 Task: Search one way flight ticket for 2 adults, 4 children and 1 infant on lap in business from Philadelphia: Philadelphia International Airport to Evansville: Evansville Regional Airport on 5-3-2023. Choice of flights is United. Price is upto 60000. Outbound departure time preference is 17:30.
Action: Mouse moved to (333, 131)
Screenshot: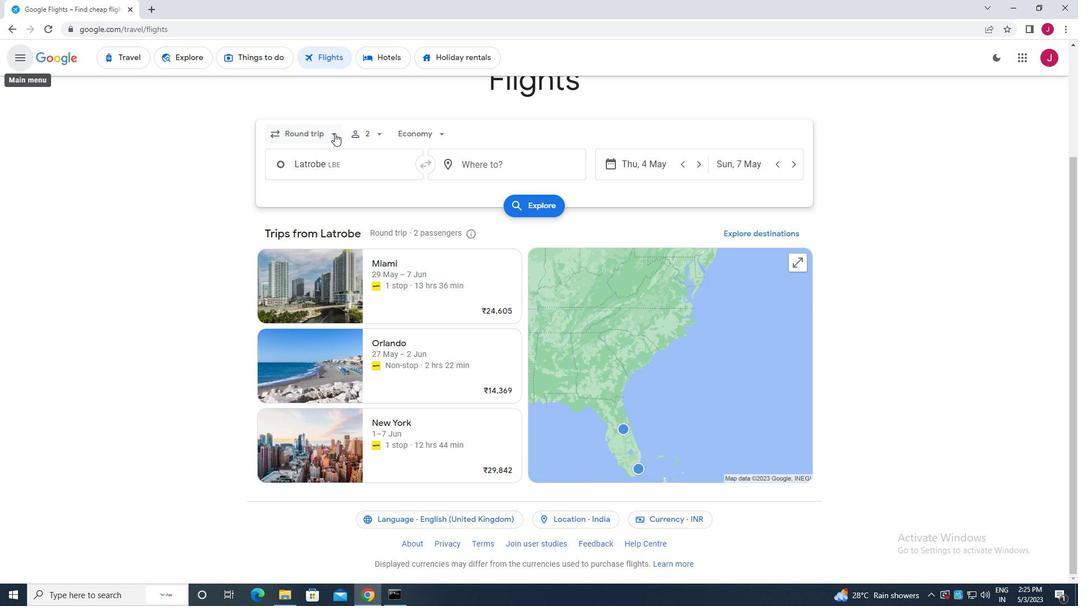 
Action: Mouse pressed left at (333, 131)
Screenshot: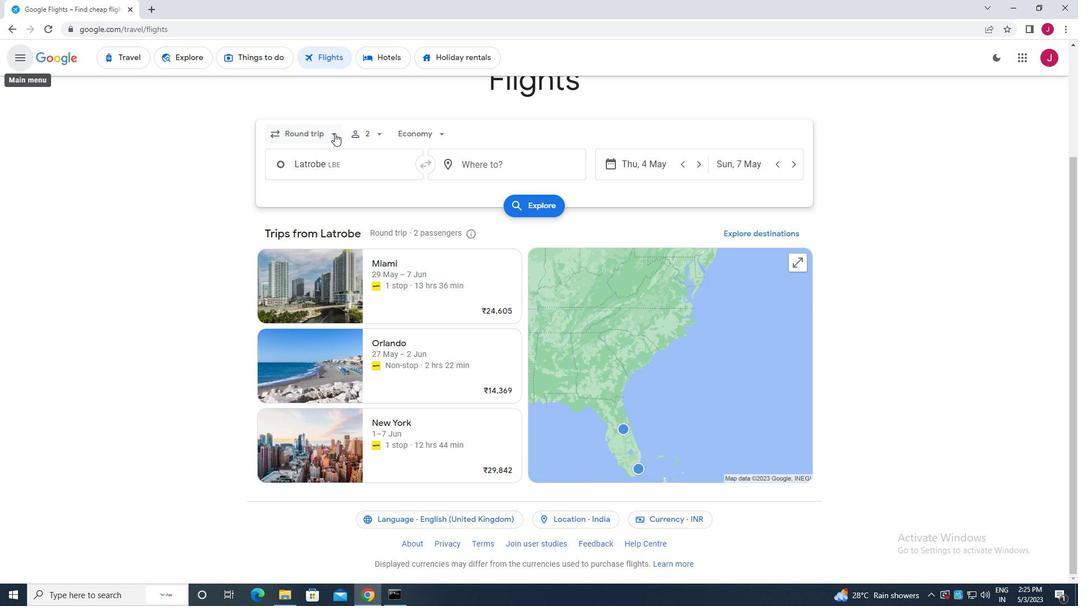 
Action: Mouse moved to (325, 190)
Screenshot: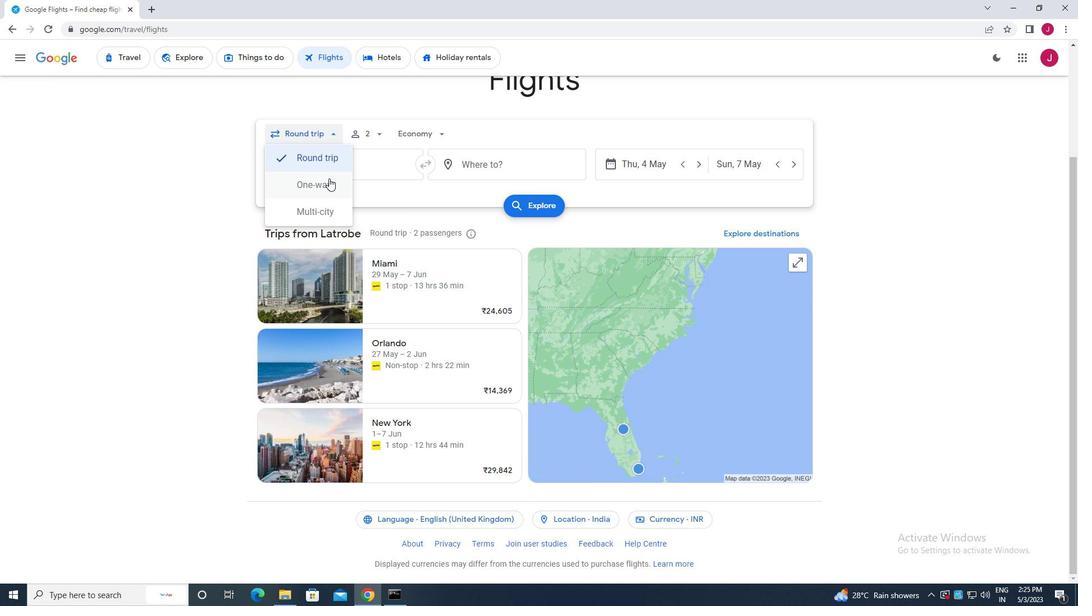 
Action: Mouse pressed left at (325, 190)
Screenshot: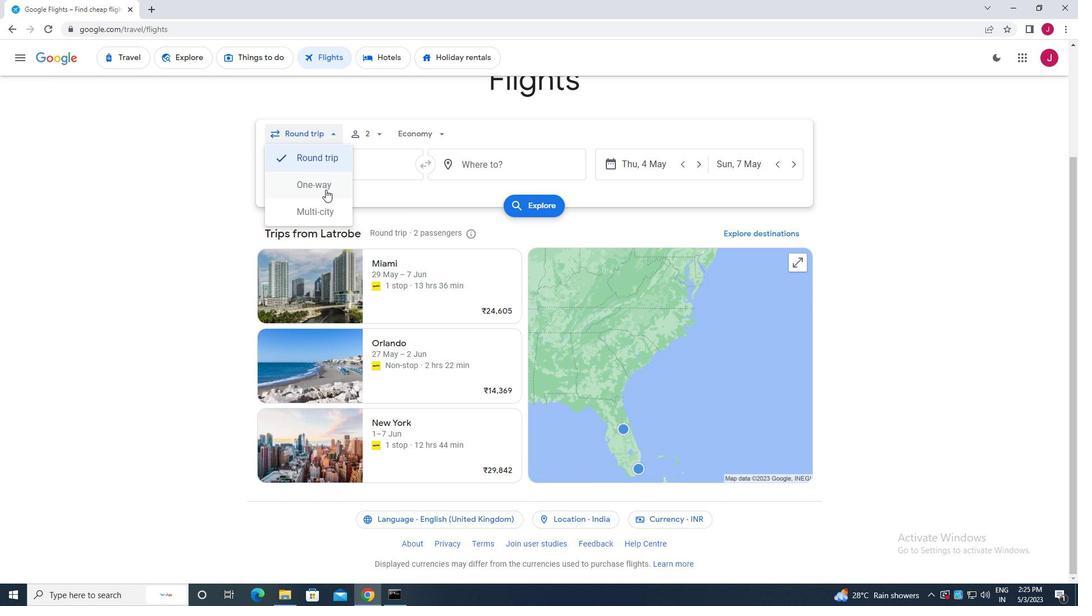 
Action: Mouse moved to (375, 131)
Screenshot: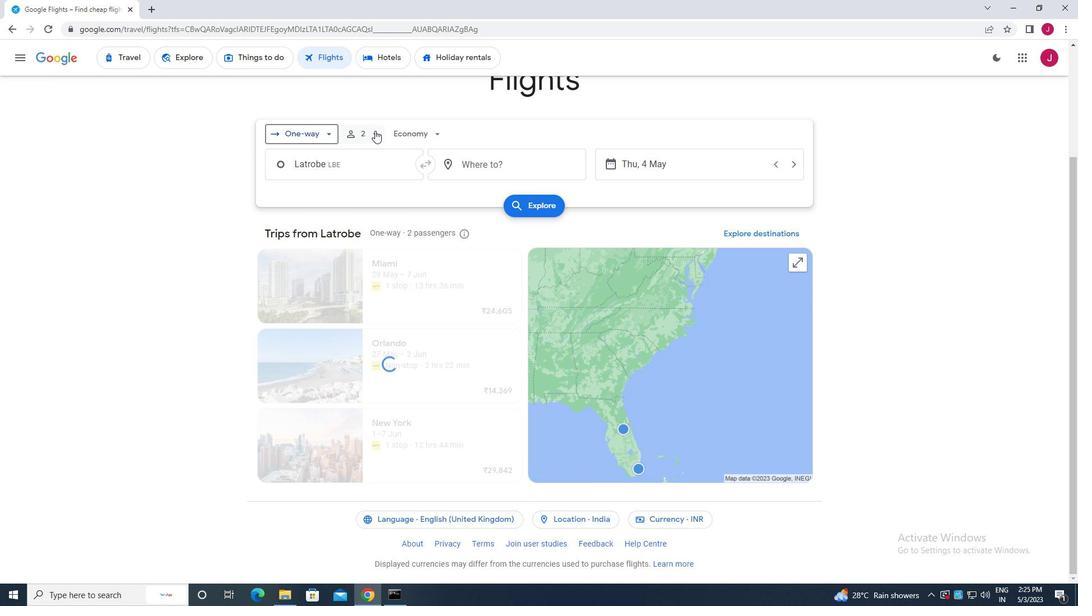 
Action: Mouse pressed left at (375, 131)
Screenshot: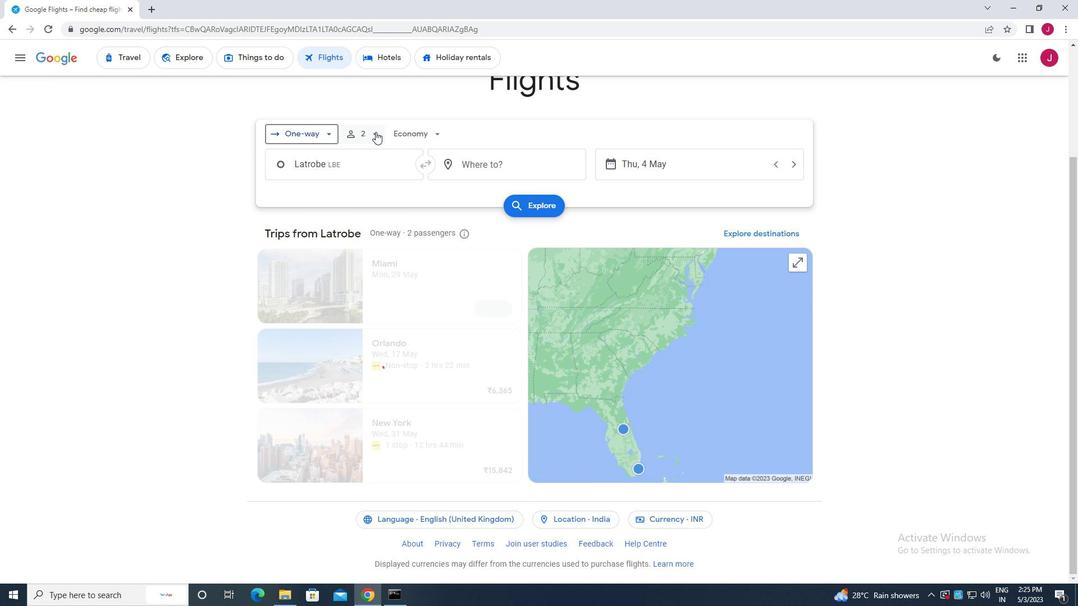 
Action: Mouse moved to (459, 191)
Screenshot: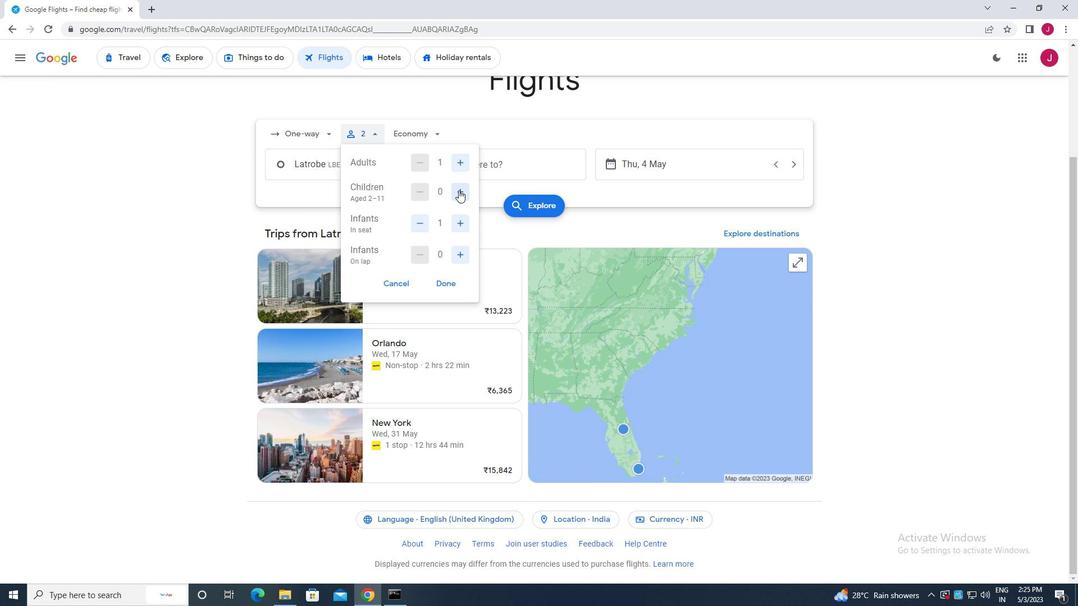
Action: Mouse pressed left at (459, 191)
Screenshot: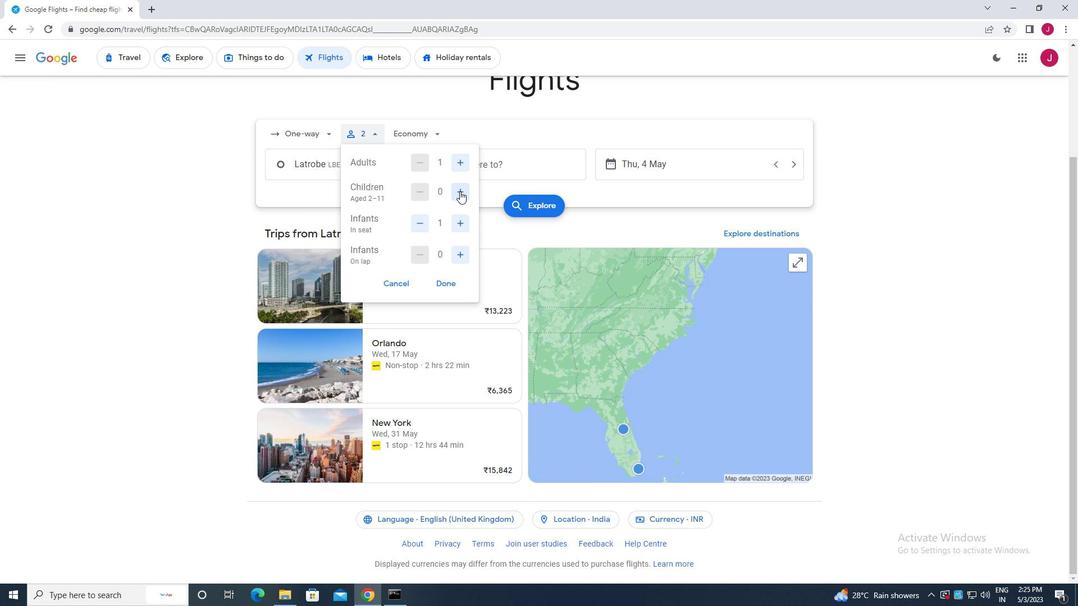 
Action: Mouse pressed left at (459, 191)
Screenshot: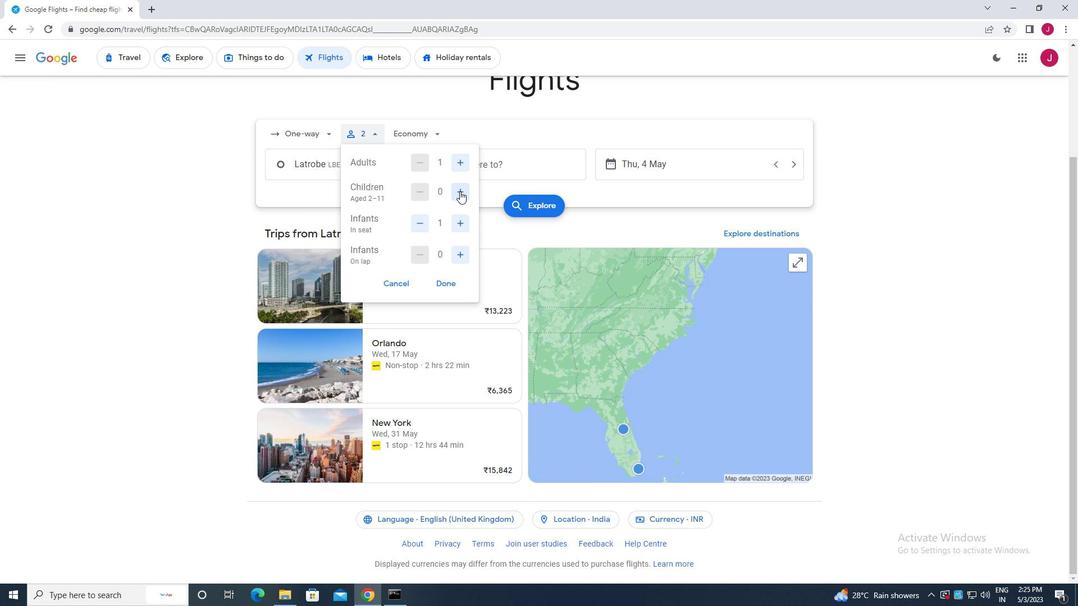 
Action: Mouse pressed left at (459, 191)
Screenshot: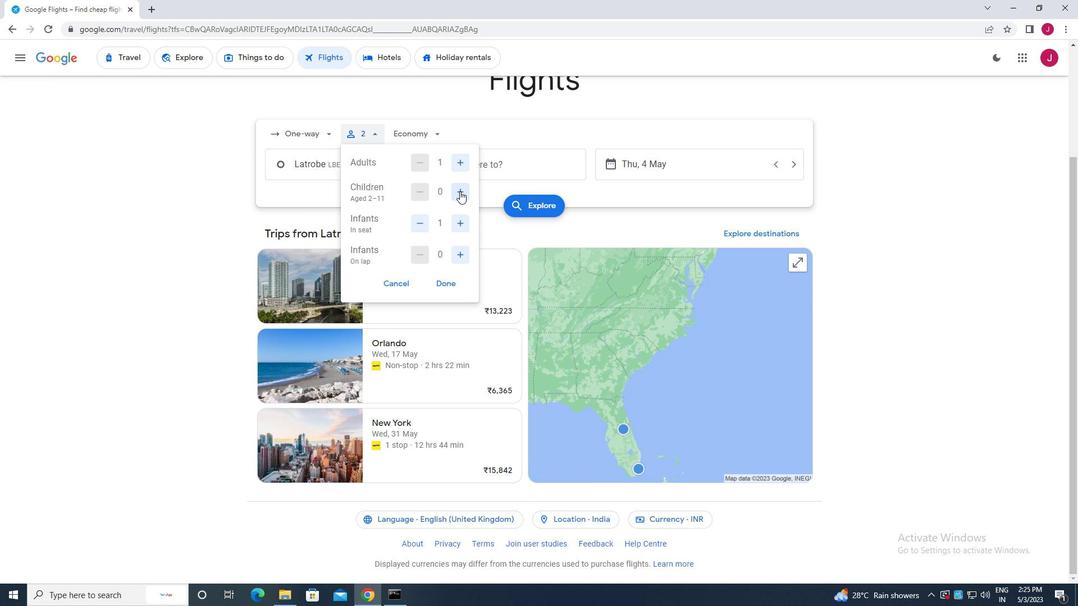 
Action: Mouse pressed left at (459, 191)
Screenshot: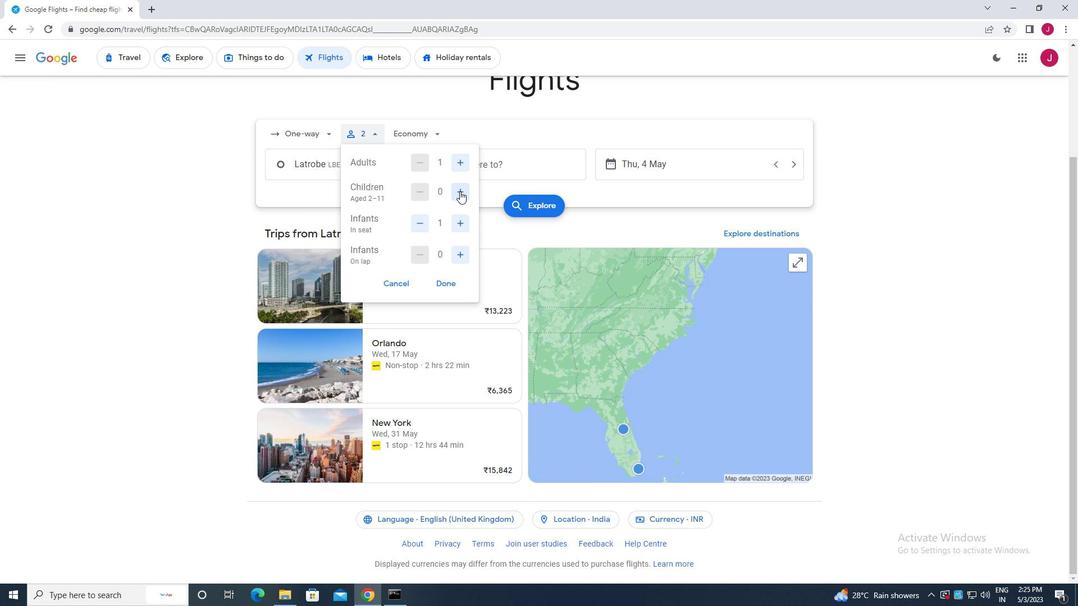 
Action: Mouse pressed left at (459, 191)
Screenshot: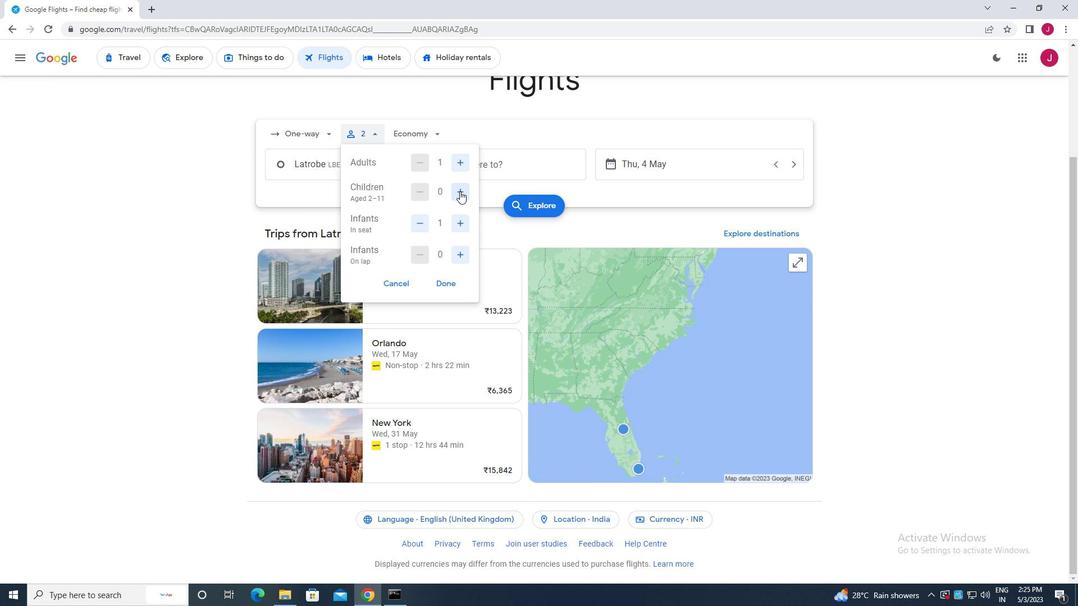 
Action: Mouse moved to (456, 222)
Screenshot: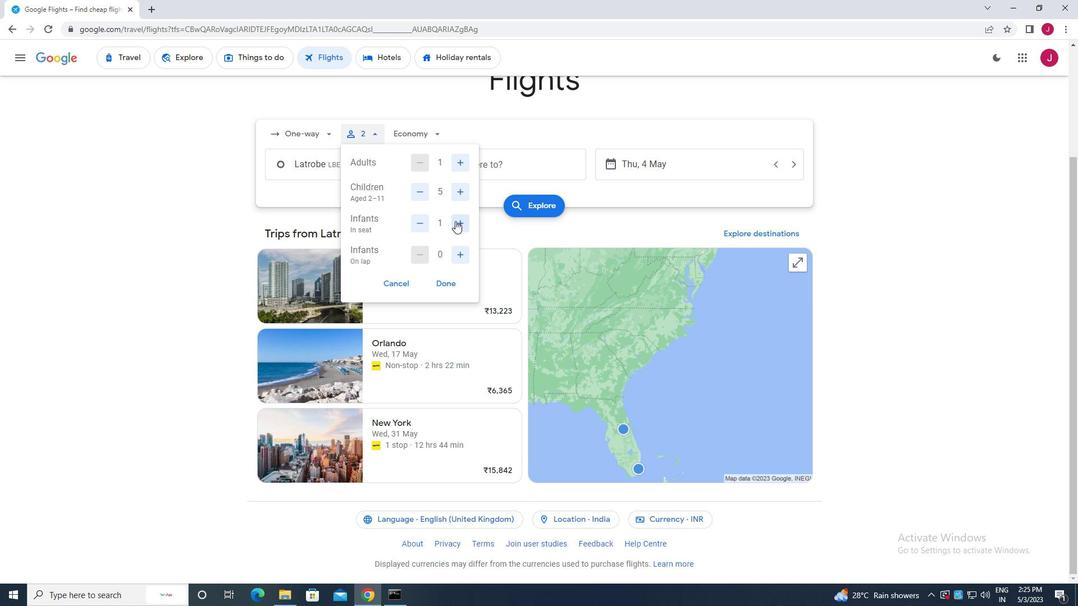 
Action: Mouse pressed left at (456, 222)
Screenshot: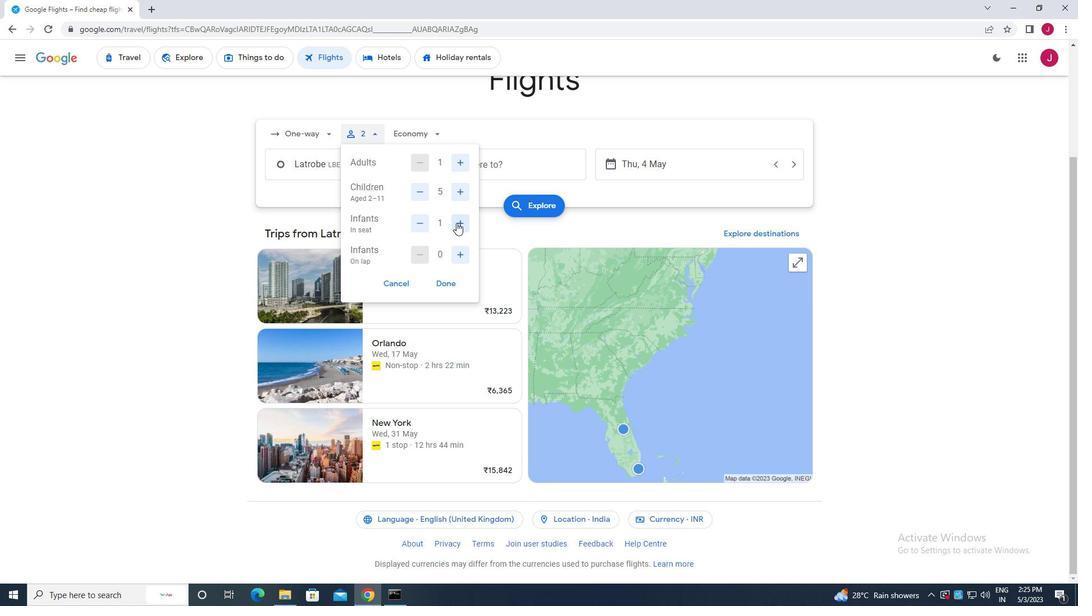 
Action: Mouse pressed left at (456, 222)
Screenshot: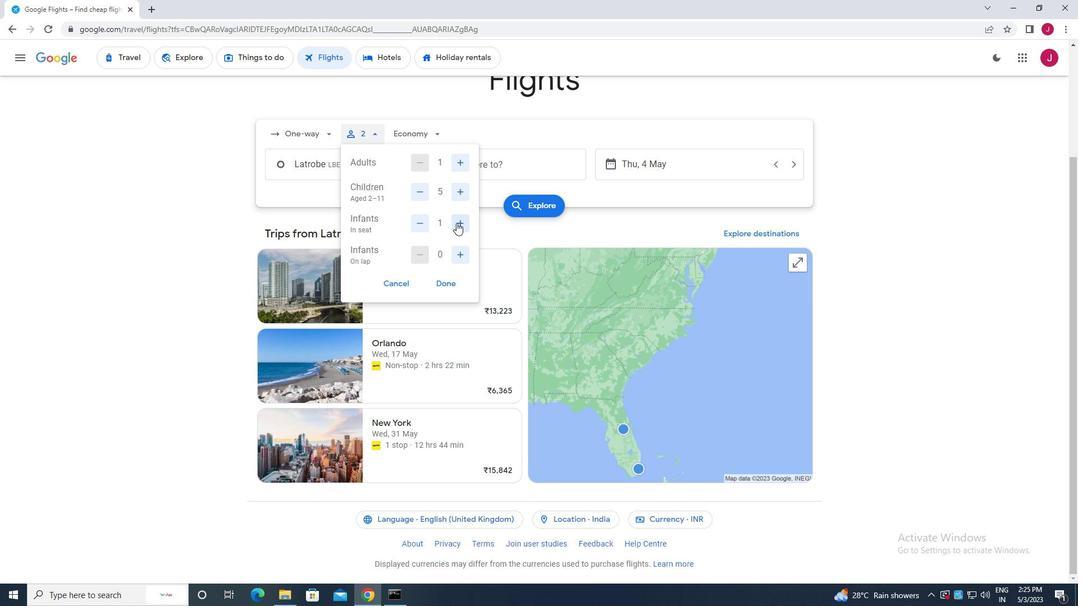 
Action: Mouse moved to (414, 224)
Screenshot: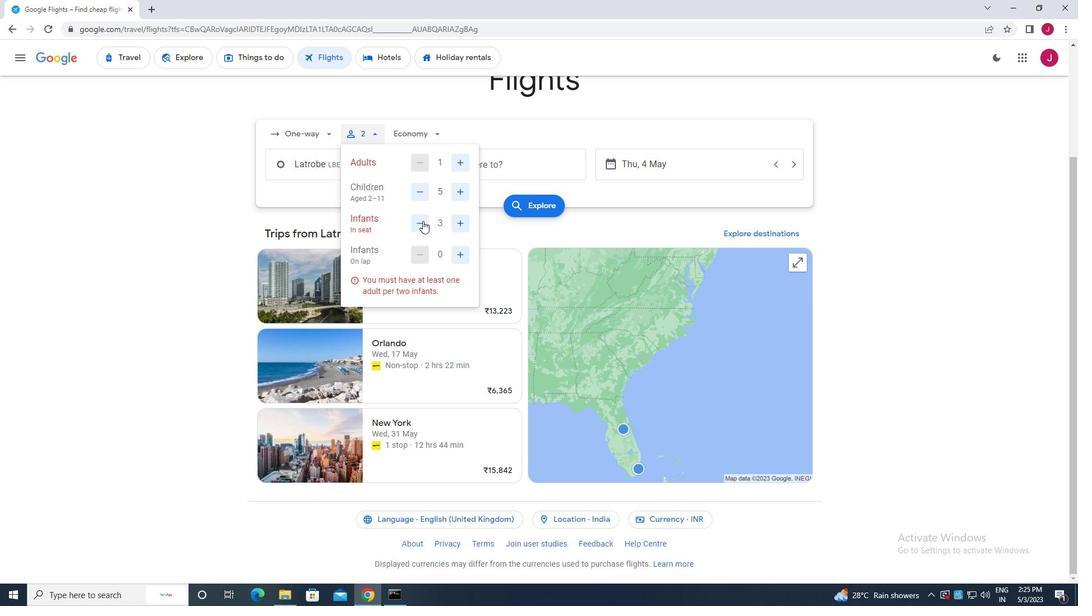 
Action: Mouse pressed left at (414, 224)
Screenshot: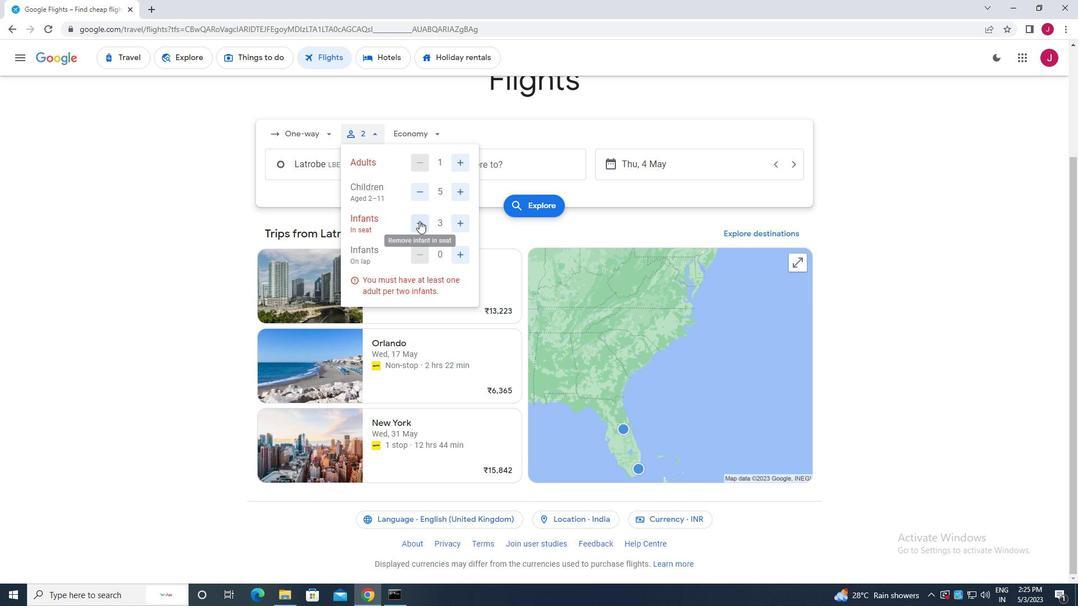 
Action: Mouse moved to (460, 256)
Screenshot: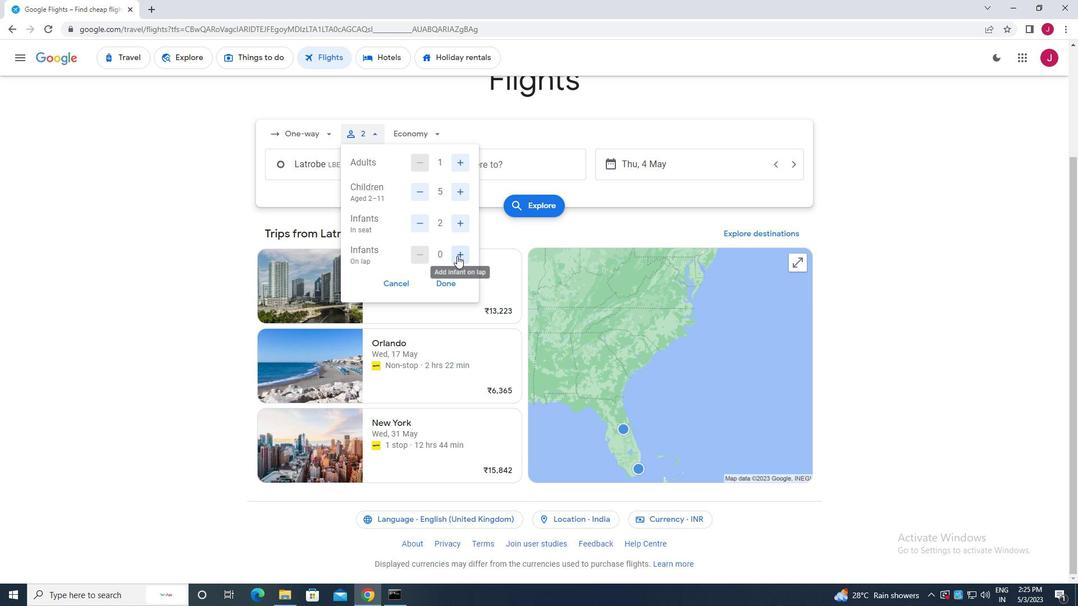 
Action: Mouse pressed left at (460, 256)
Screenshot: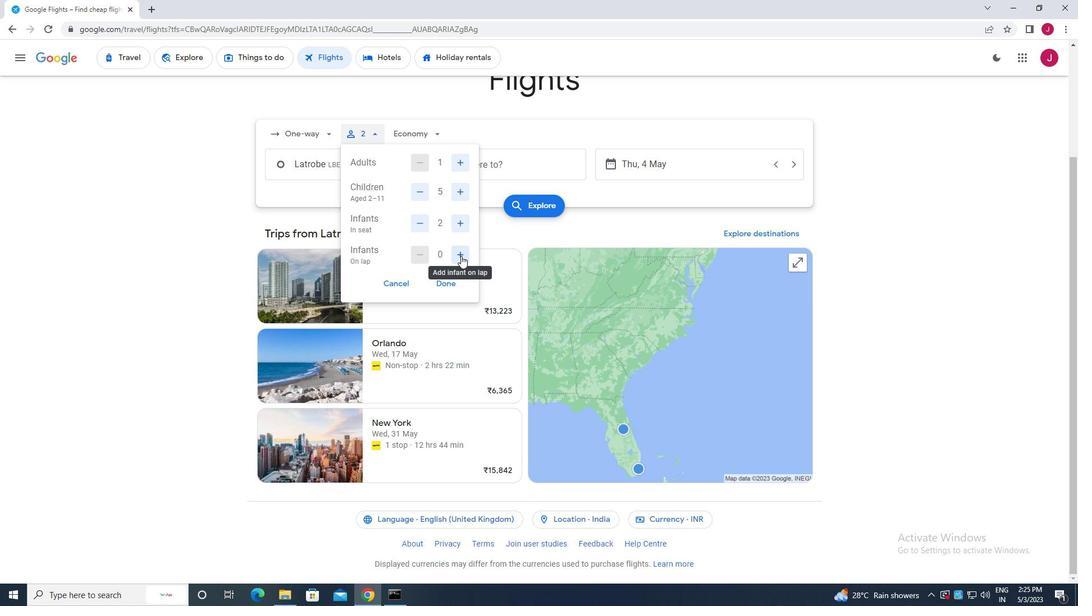 
Action: Mouse moved to (419, 227)
Screenshot: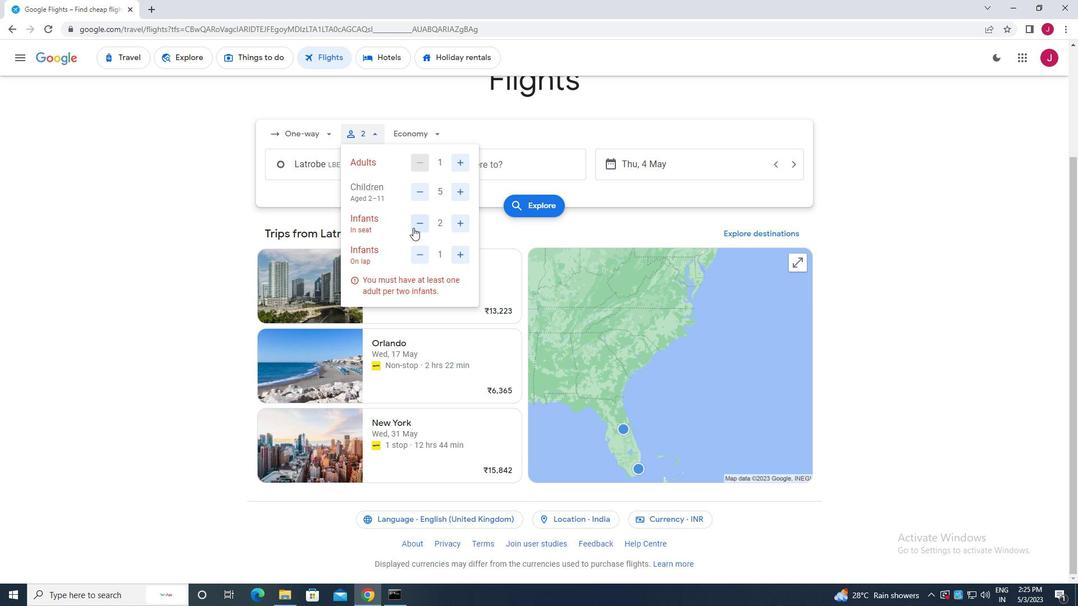 
Action: Mouse pressed left at (419, 227)
Screenshot: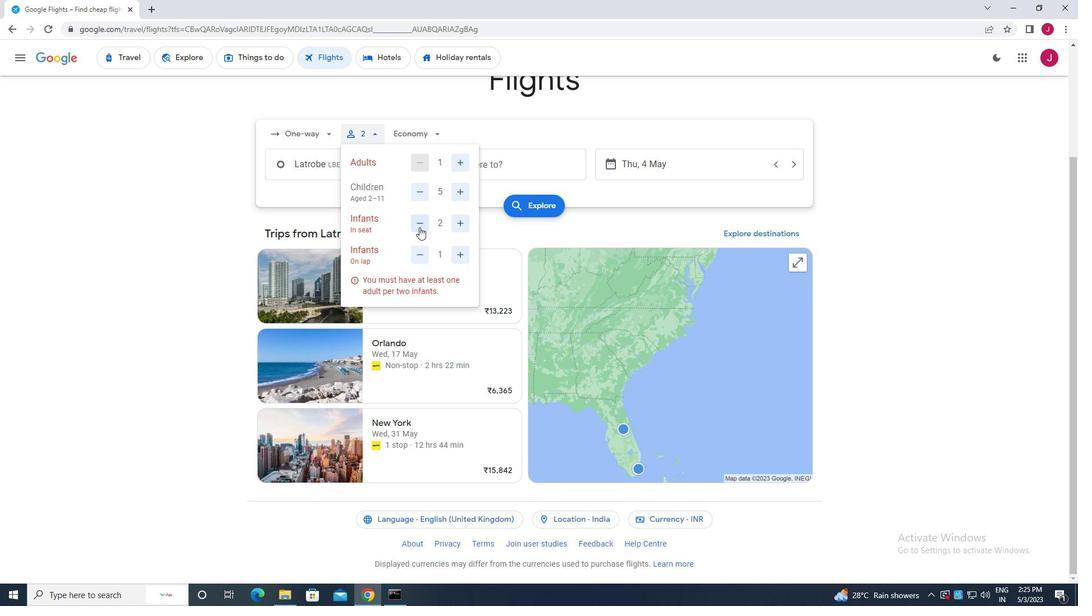 
Action: Mouse moved to (444, 281)
Screenshot: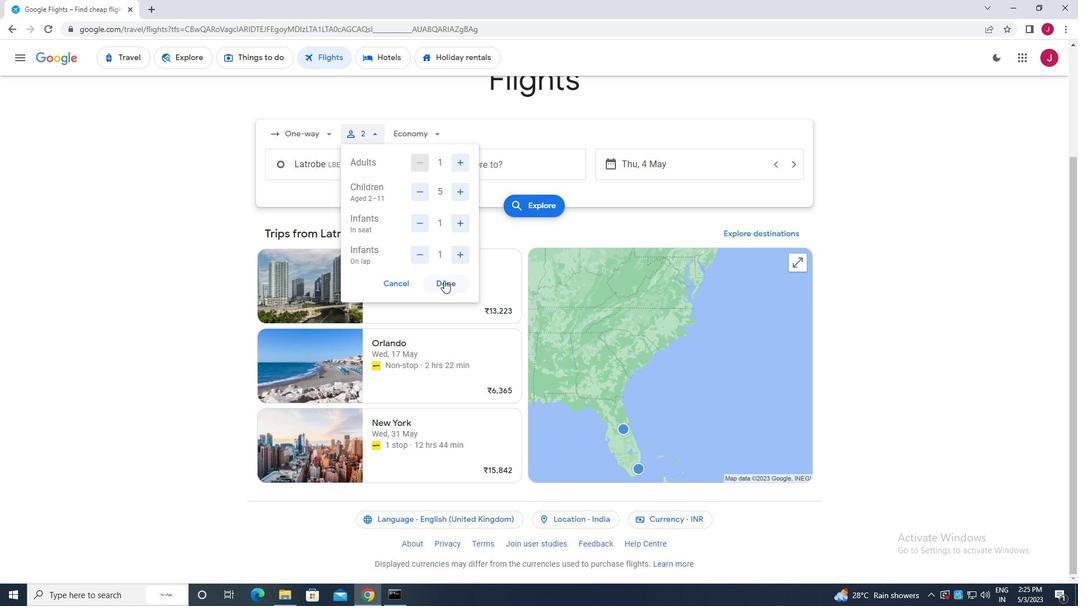 
Action: Mouse pressed left at (444, 281)
Screenshot: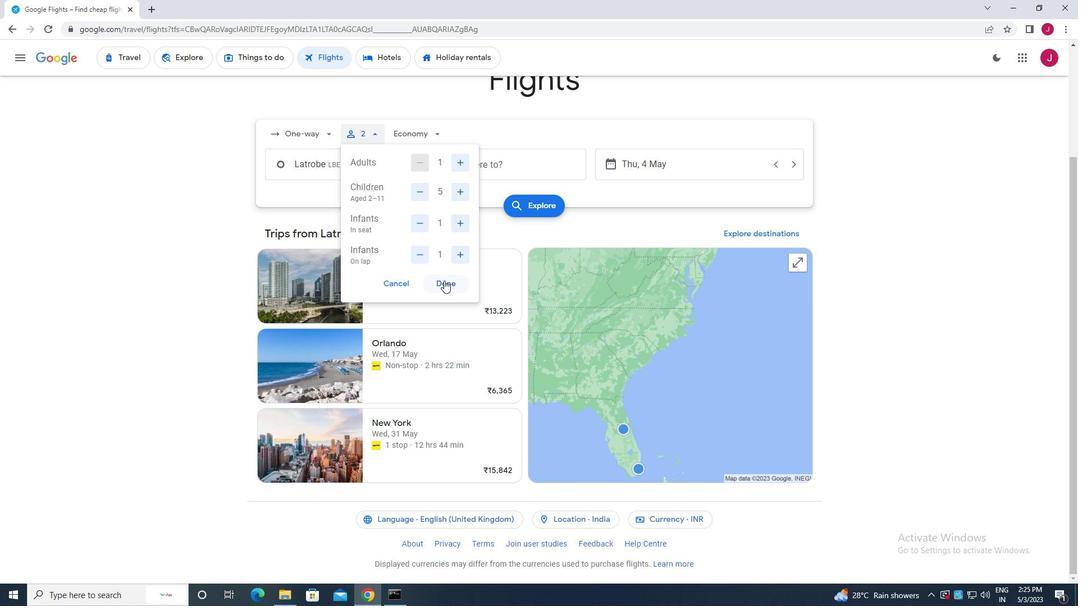 
Action: Mouse moved to (432, 135)
Screenshot: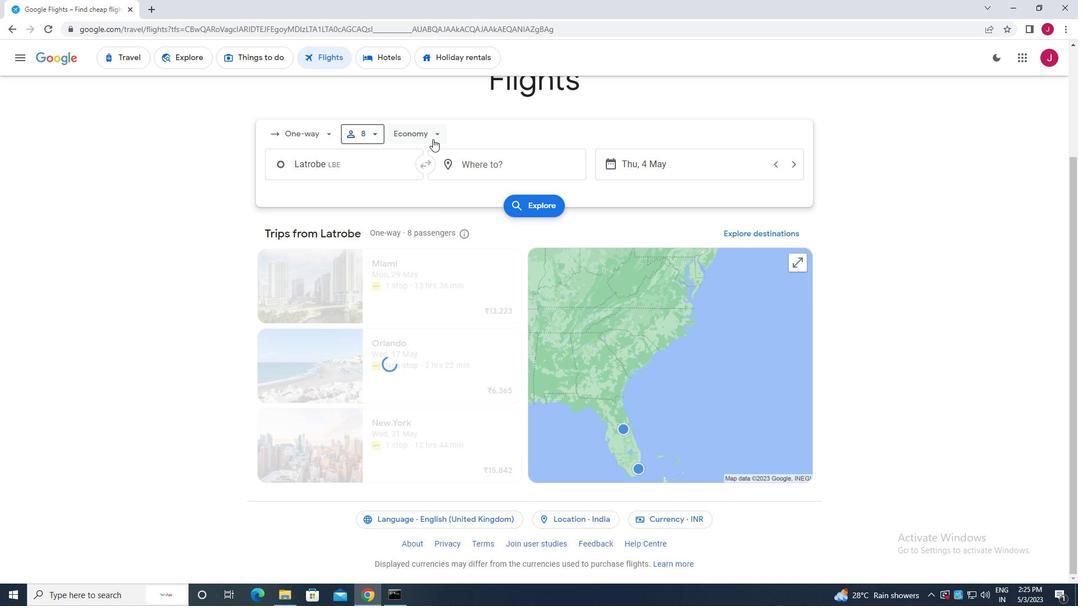 
Action: Mouse pressed left at (432, 135)
Screenshot: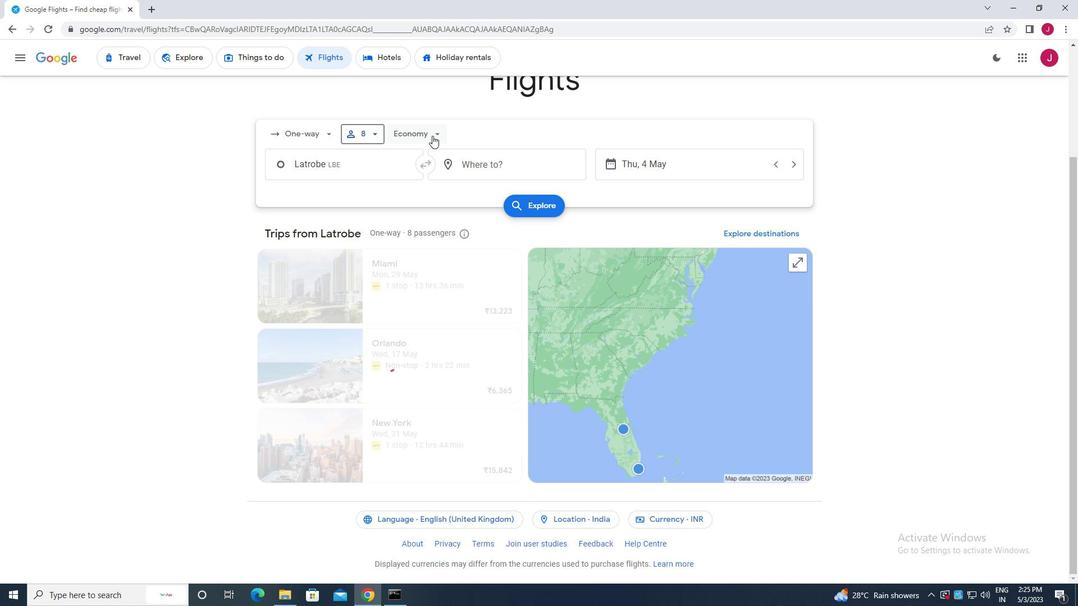 
Action: Mouse moved to (436, 239)
Screenshot: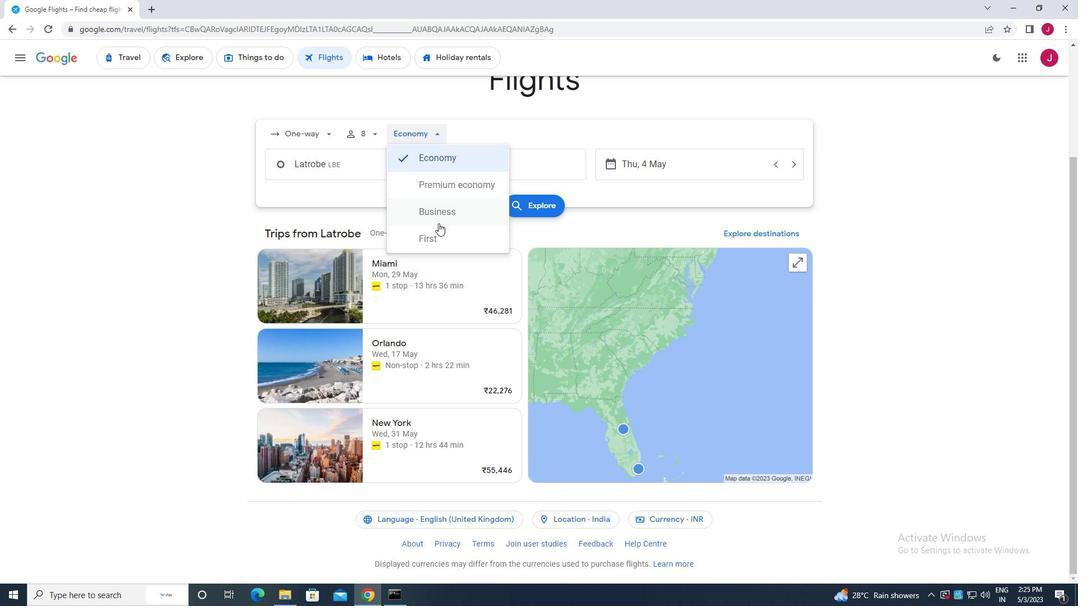 
Action: Mouse pressed left at (436, 239)
Screenshot: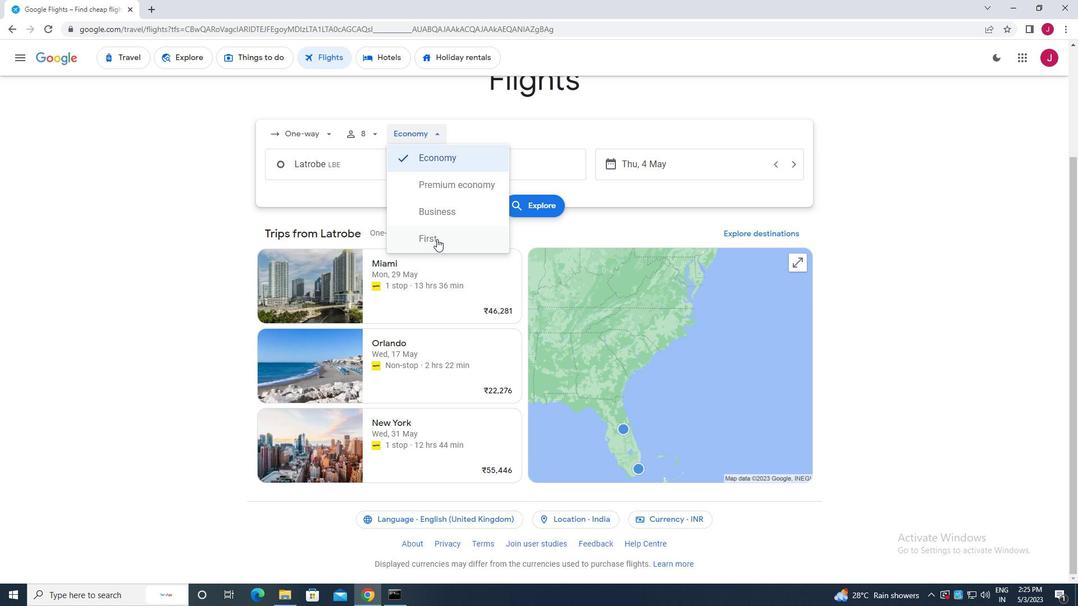 
Action: Mouse moved to (378, 167)
Screenshot: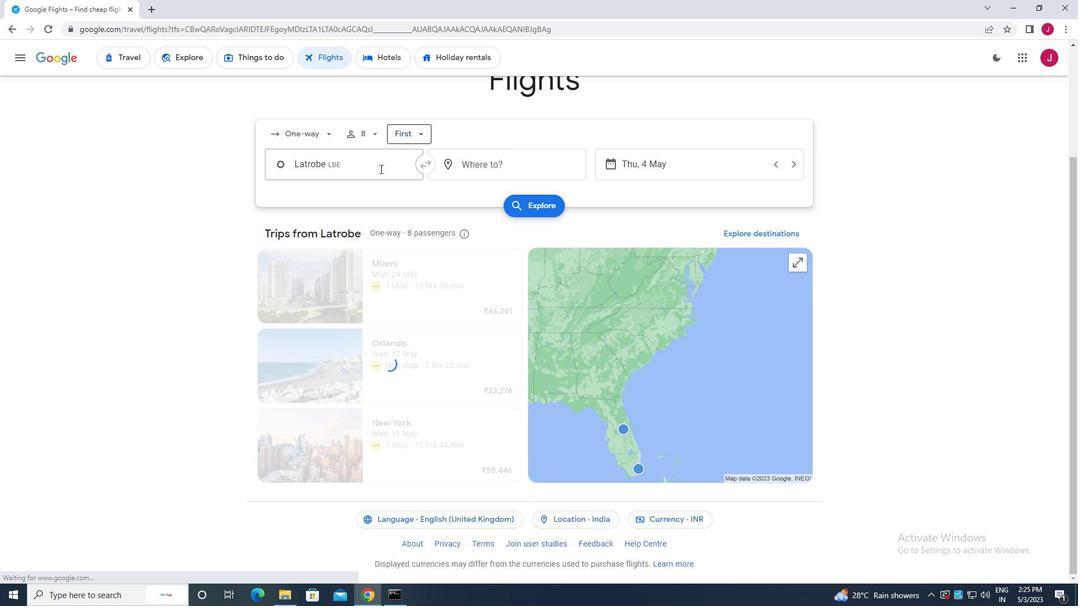 
Action: Mouse pressed left at (378, 167)
Screenshot: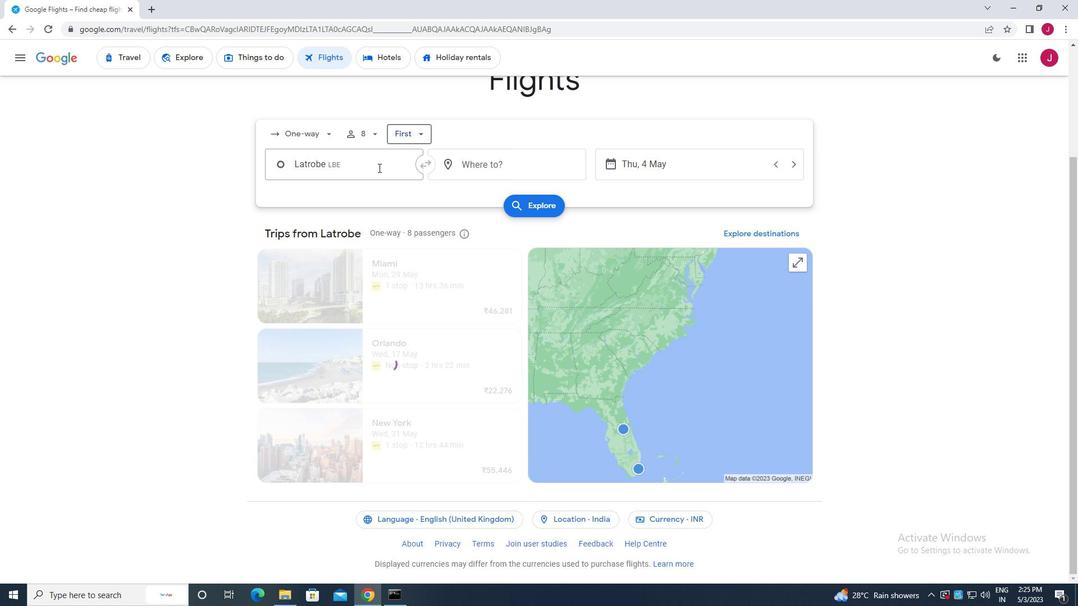 
Action: Key pressed latrobe
Screenshot: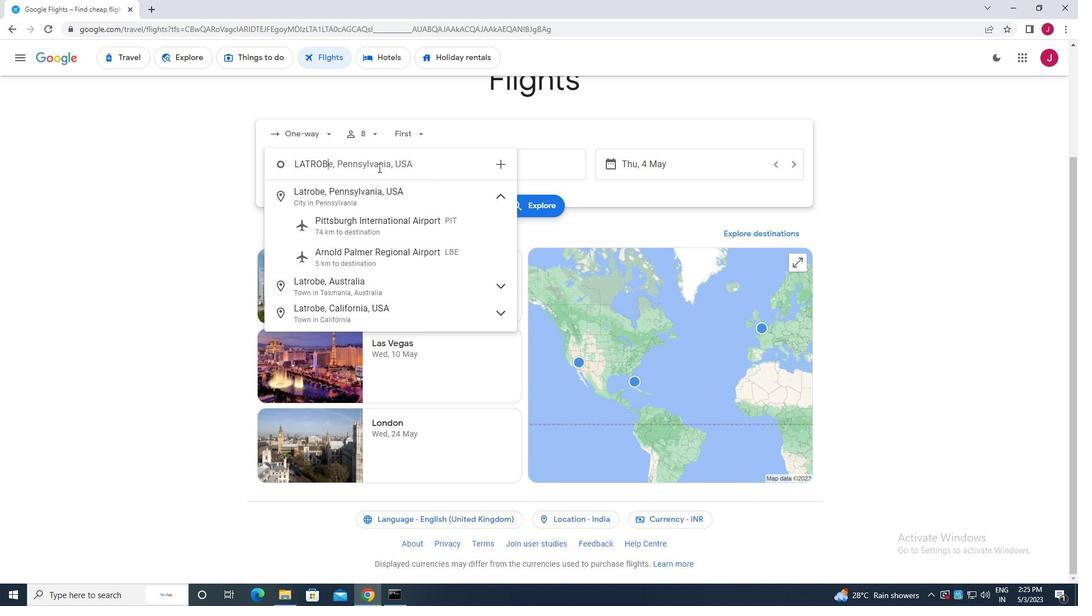 
Action: Mouse moved to (386, 253)
Screenshot: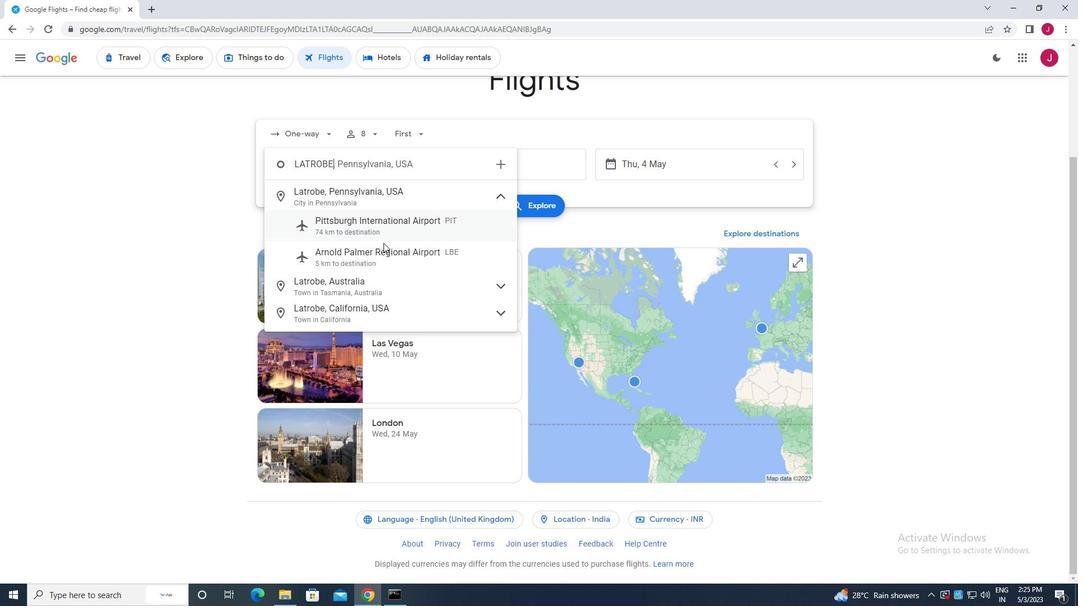 
Action: Mouse pressed left at (386, 253)
Screenshot: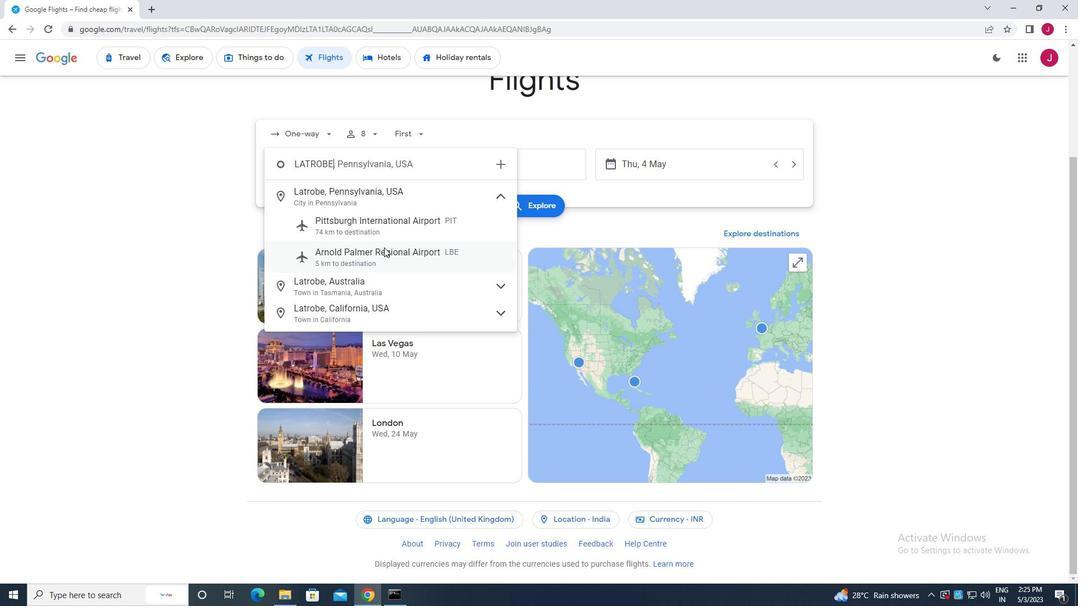
Action: Mouse moved to (519, 166)
Screenshot: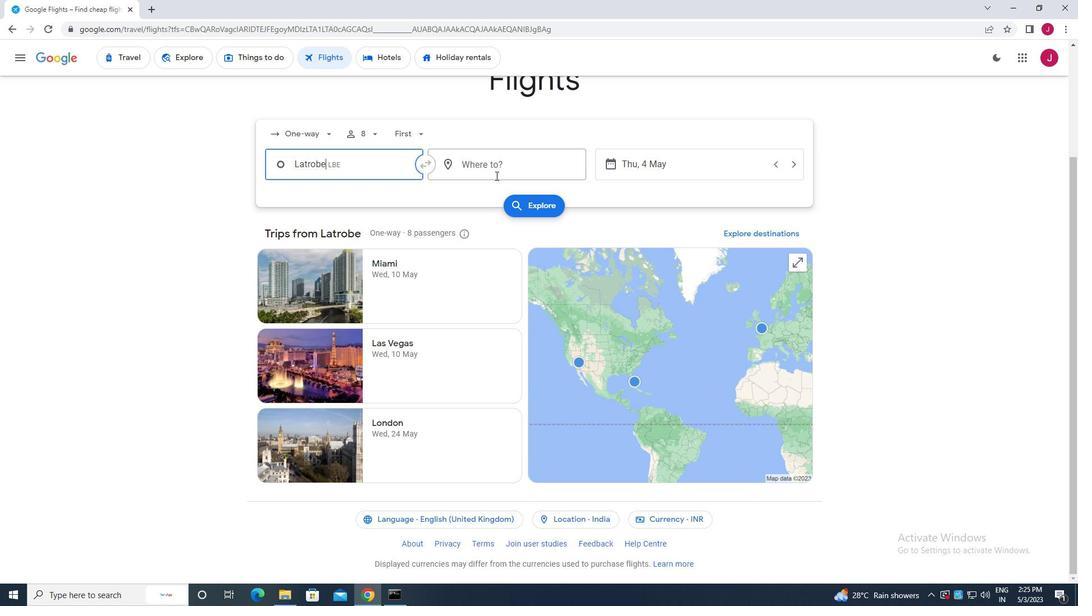 
Action: Mouse pressed left at (519, 166)
Screenshot: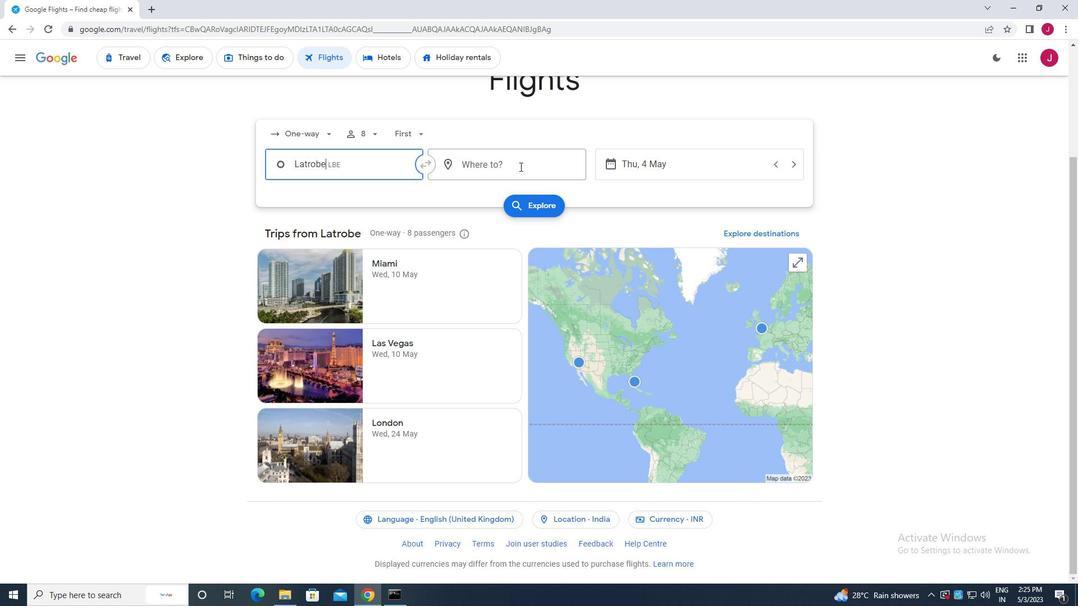 
Action: Mouse moved to (521, 166)
Screenshot: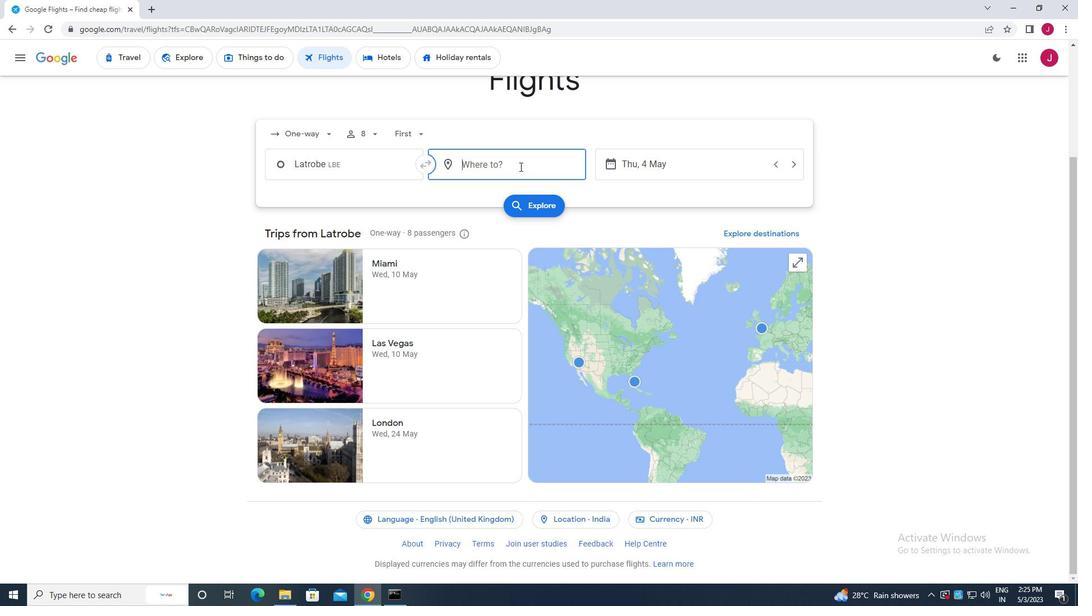 
Action: Key pressed laram
Screenshot: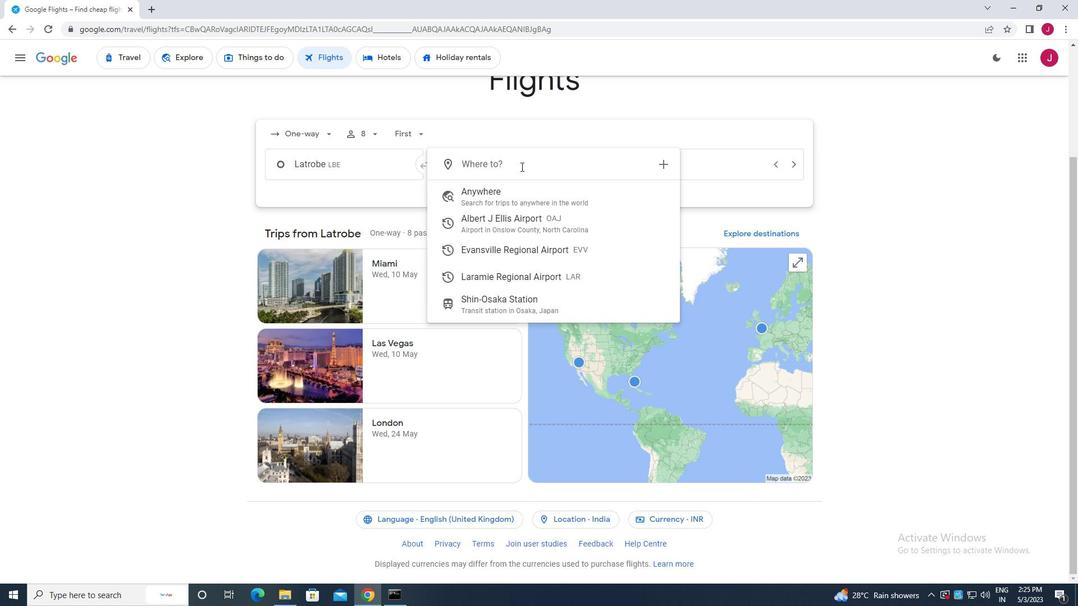 
Action: Mouse moved to (518, 170)
Screenshot: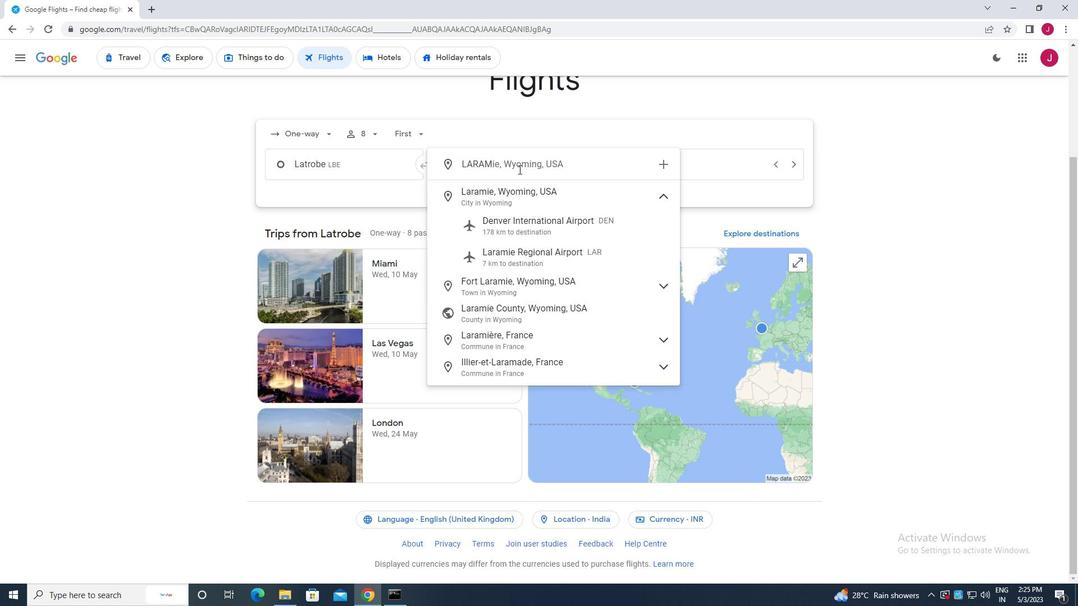 
Action: Key pressed <Key.space>
Screenshot: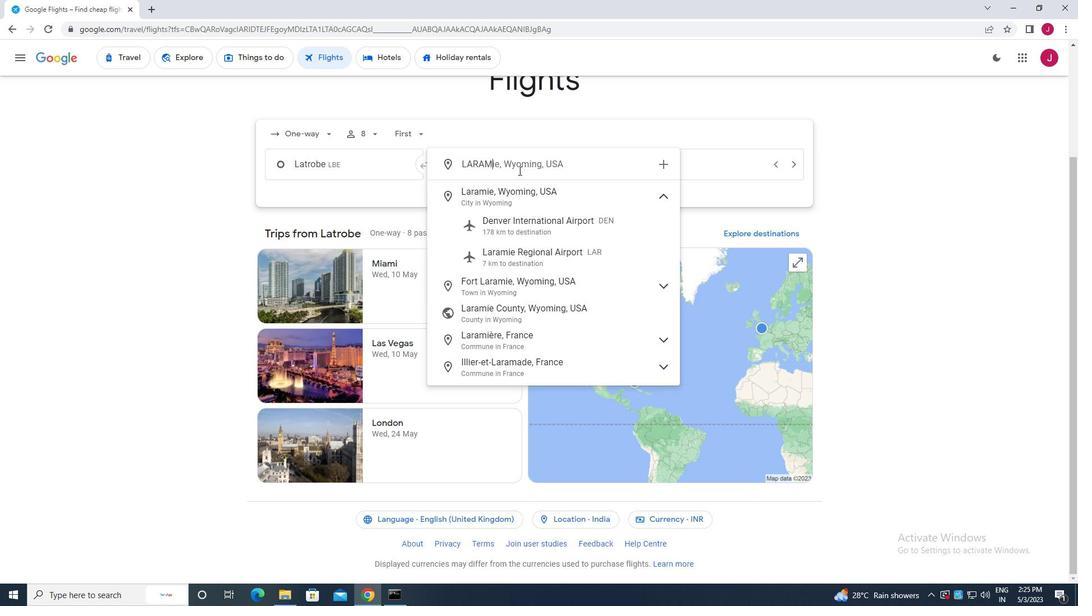 
Action: Mouse moved to (517, 170)
Screenshot: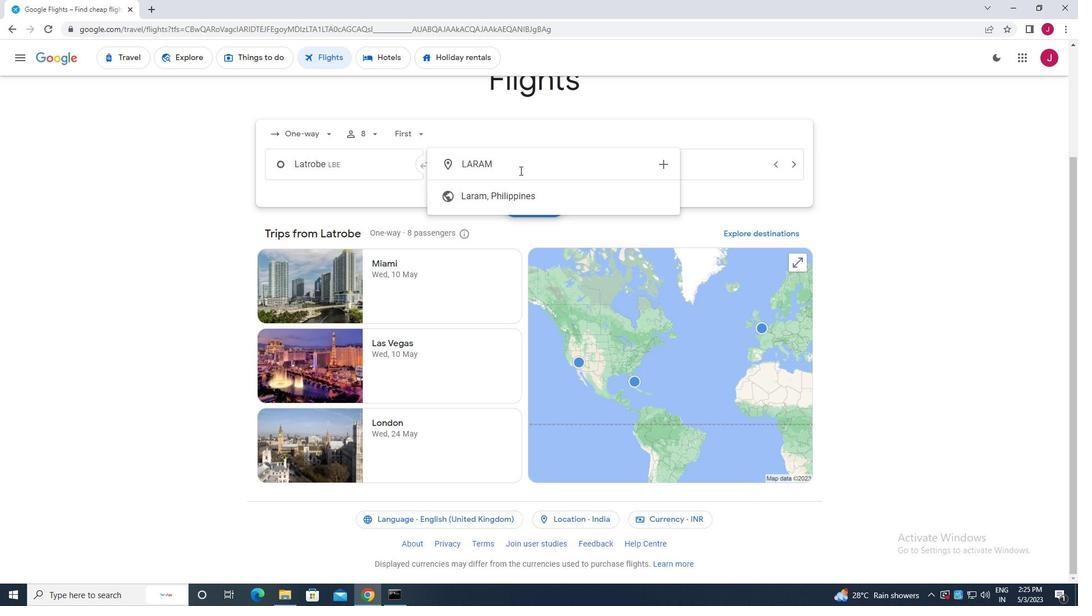 
Action: Key pressed <Key.backspace>
Screenshot: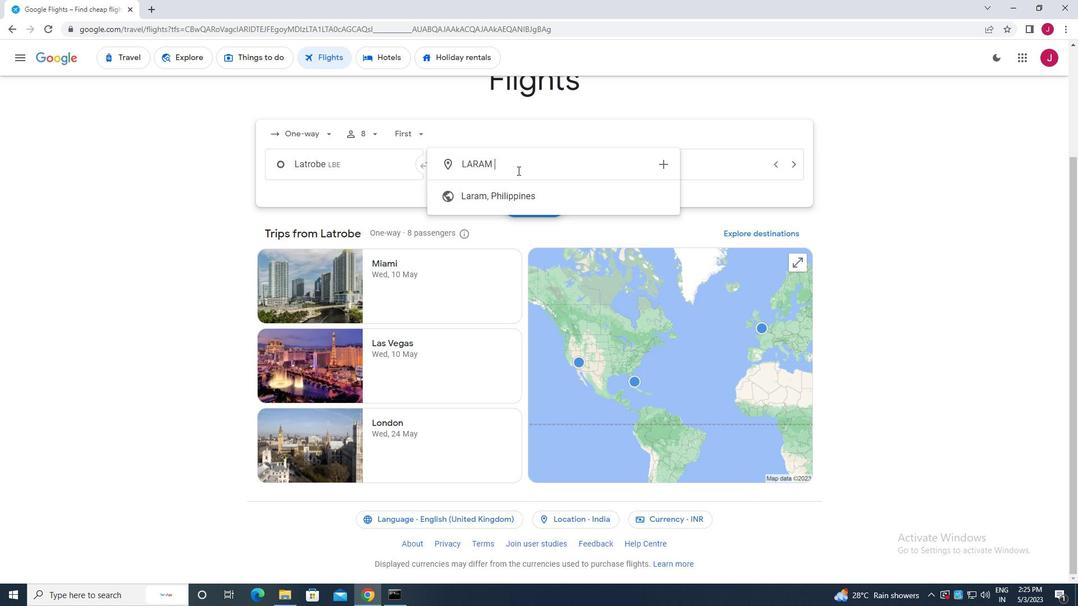 
Action: Mouse moved to (514, 177)
Screenshot: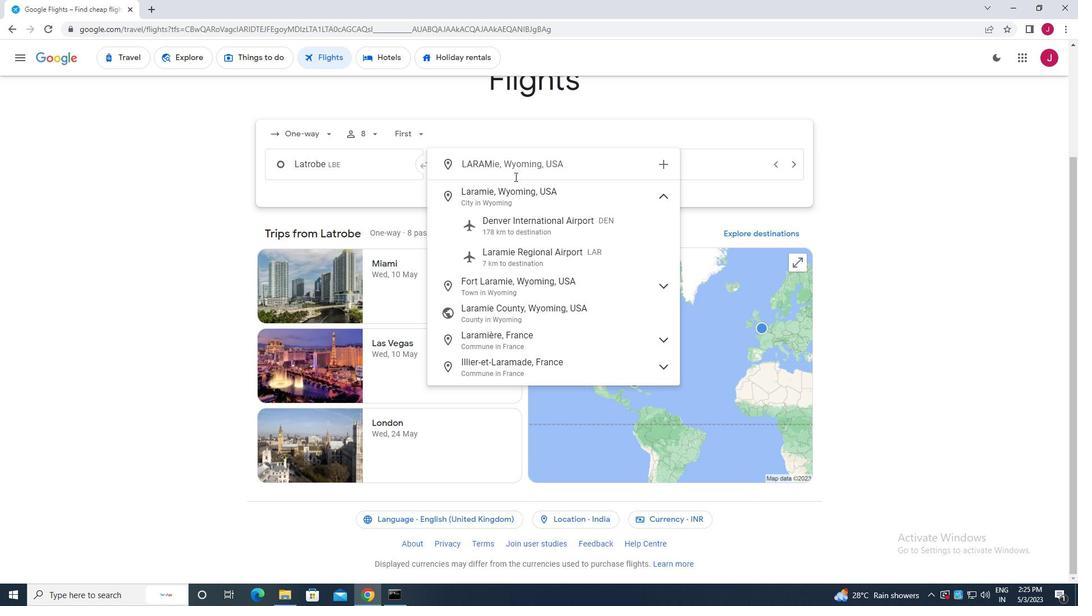 
Action: Key pressed i
Screenshot: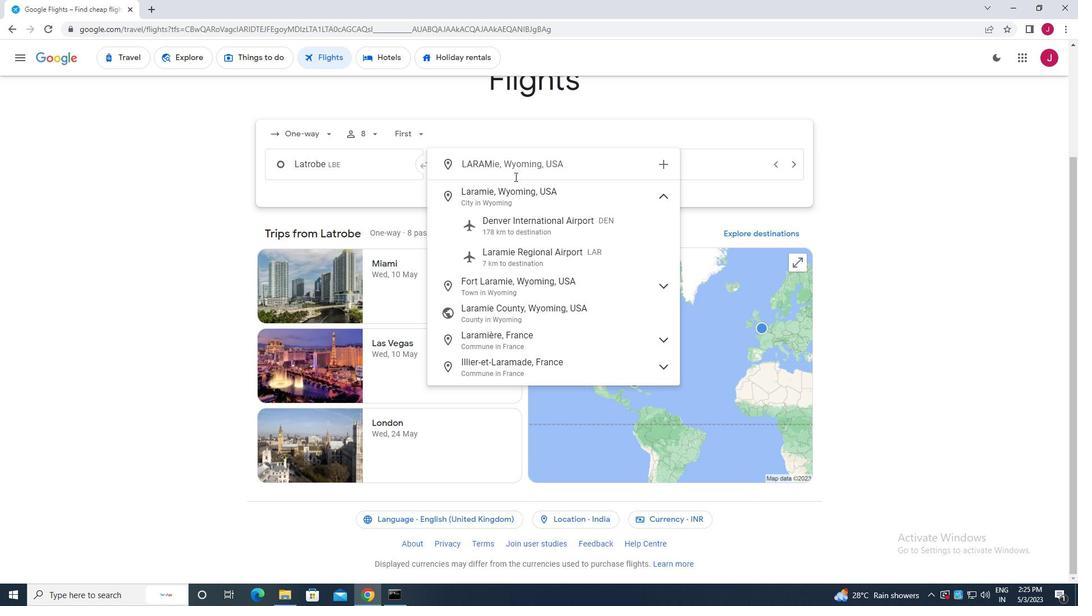
Action: Mouse moved to (526, 257)
Screenshot: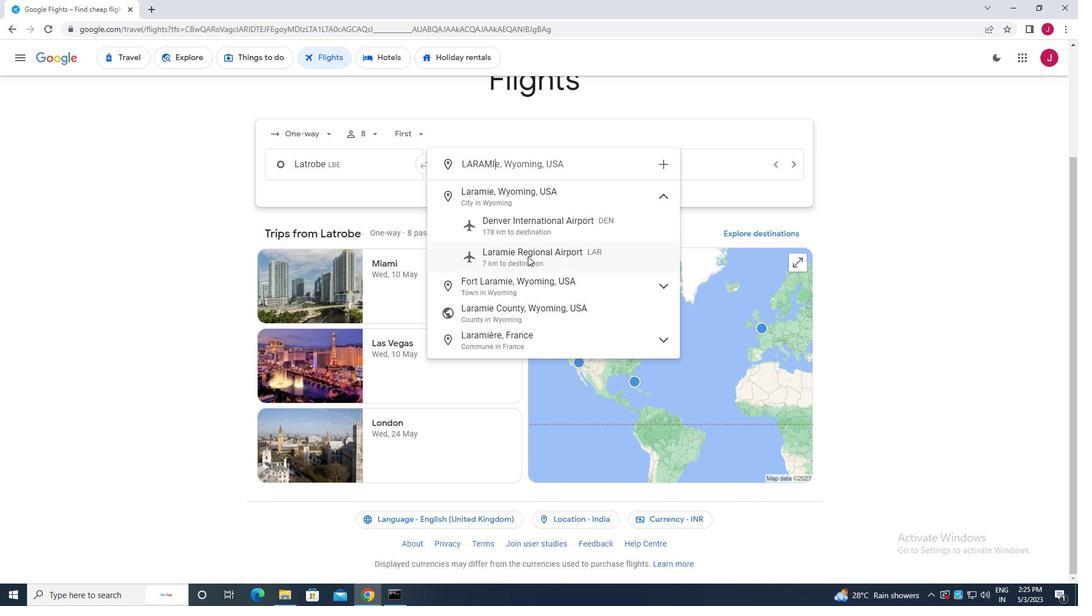
Action: Mouse pressed left at (526, 257)
Screenshot: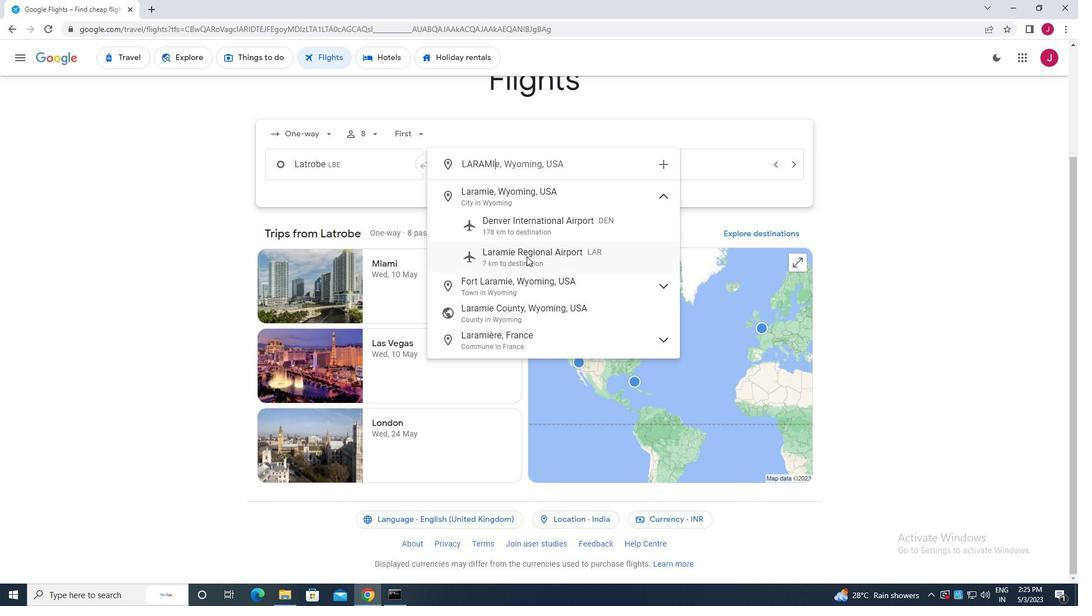 
Action: Mouse moved to (659, 163)
Screenshot: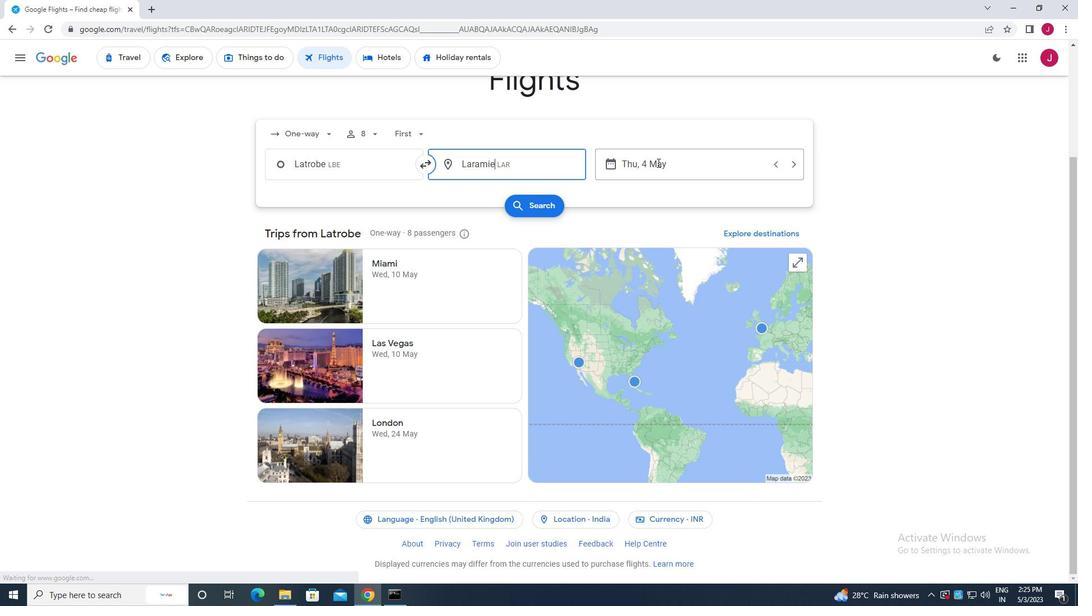 
Action: Mouse pressed left at (659, 163)
Screenshot: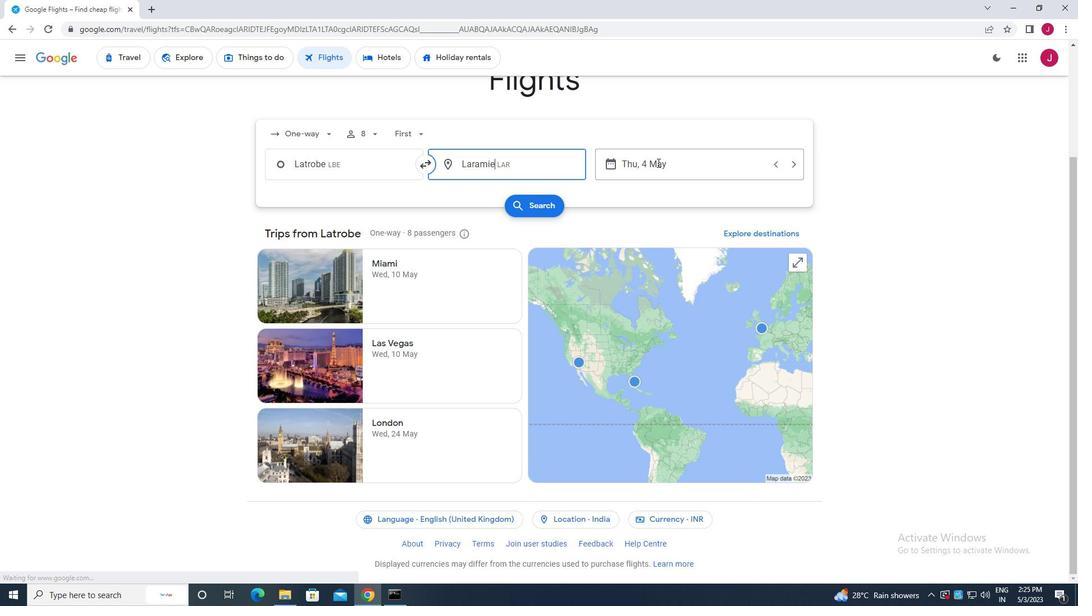 
Action: Mouse moved to (486, 252)
Screenshot: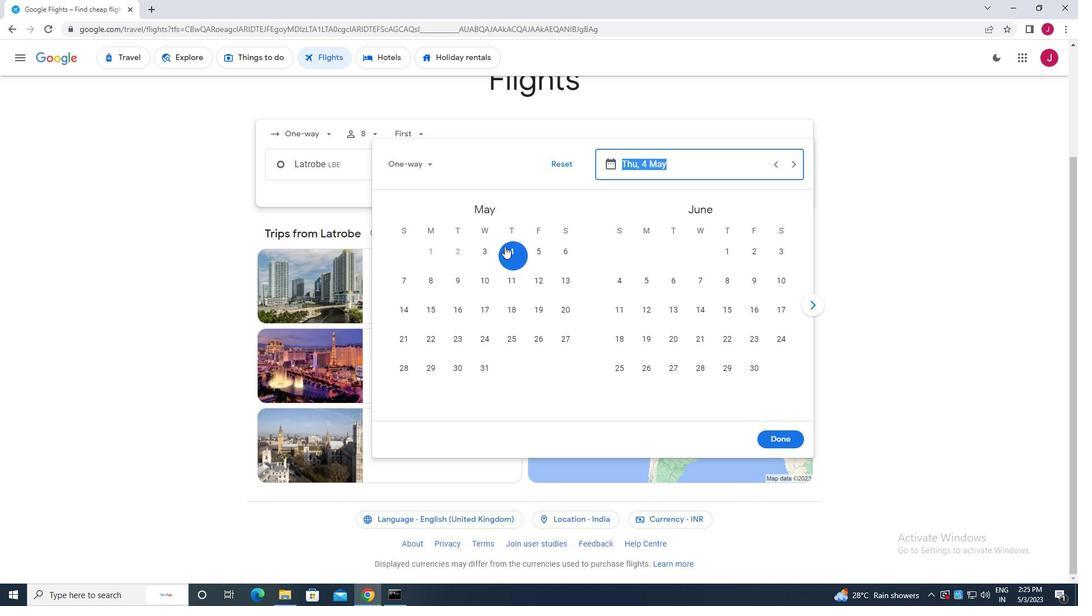 
Action: Mouse pressed left at (486, 252)
Screenshot: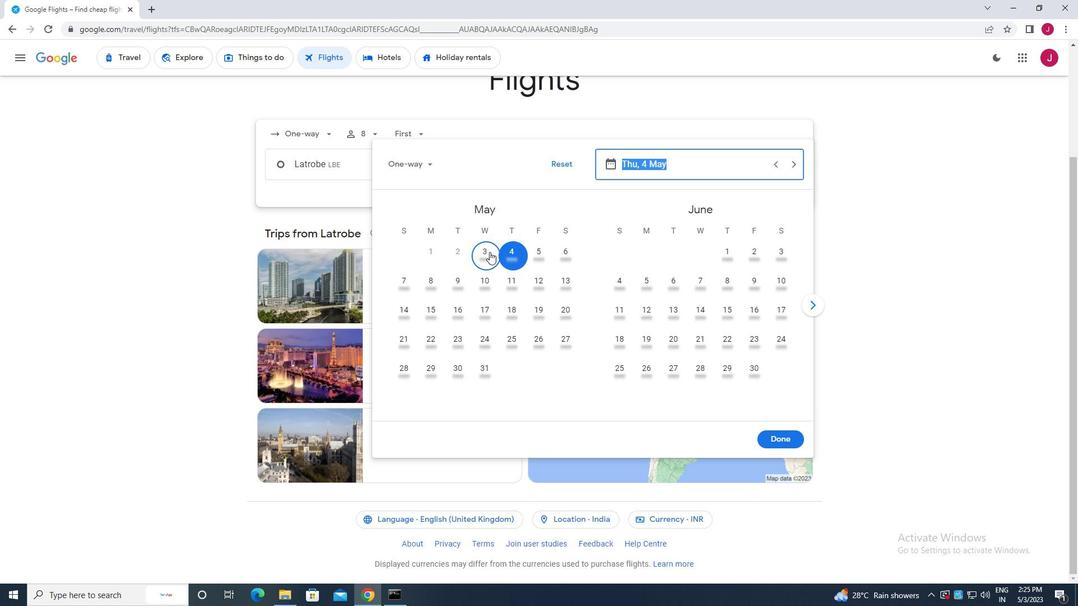 
Action: Mouse moved to (784, 436)
Screenshot: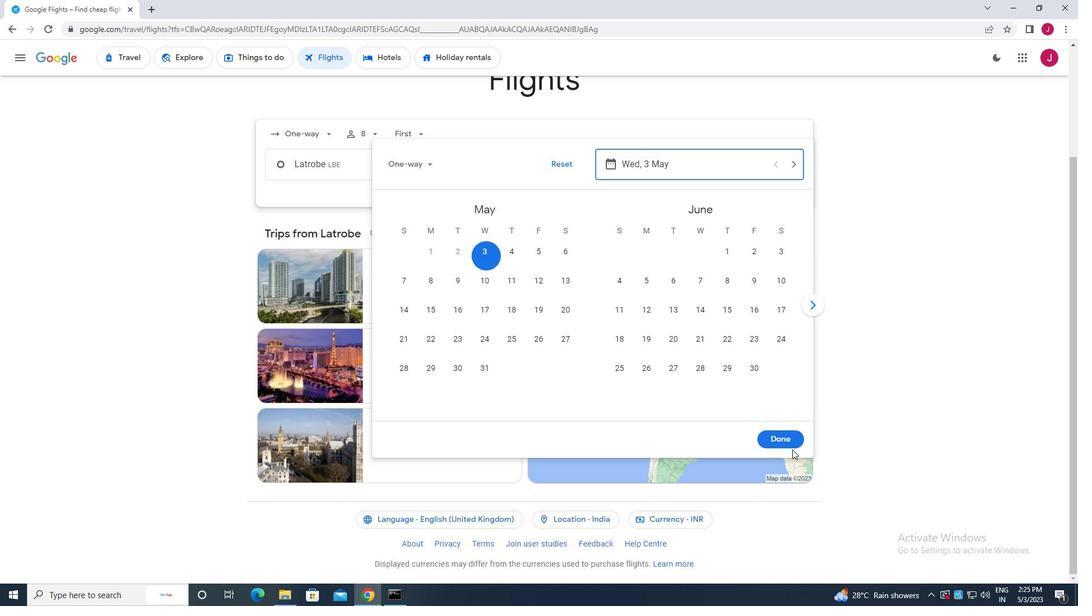 
Action: Mouse pressed left at (784, 436)
Screenshot: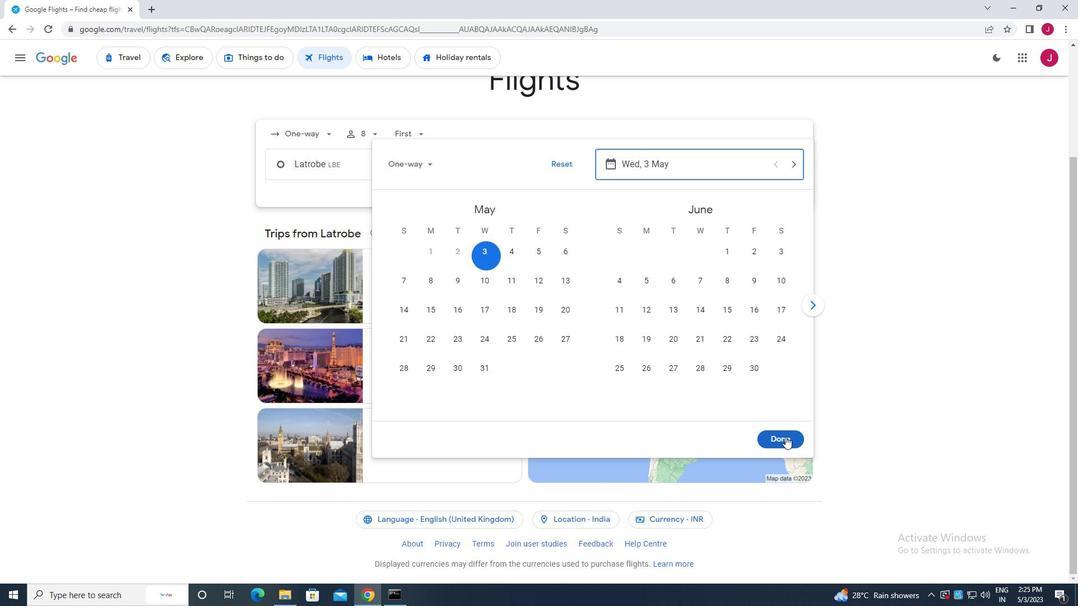 
Action: Mouse moved to (545, 203)
Screenshot: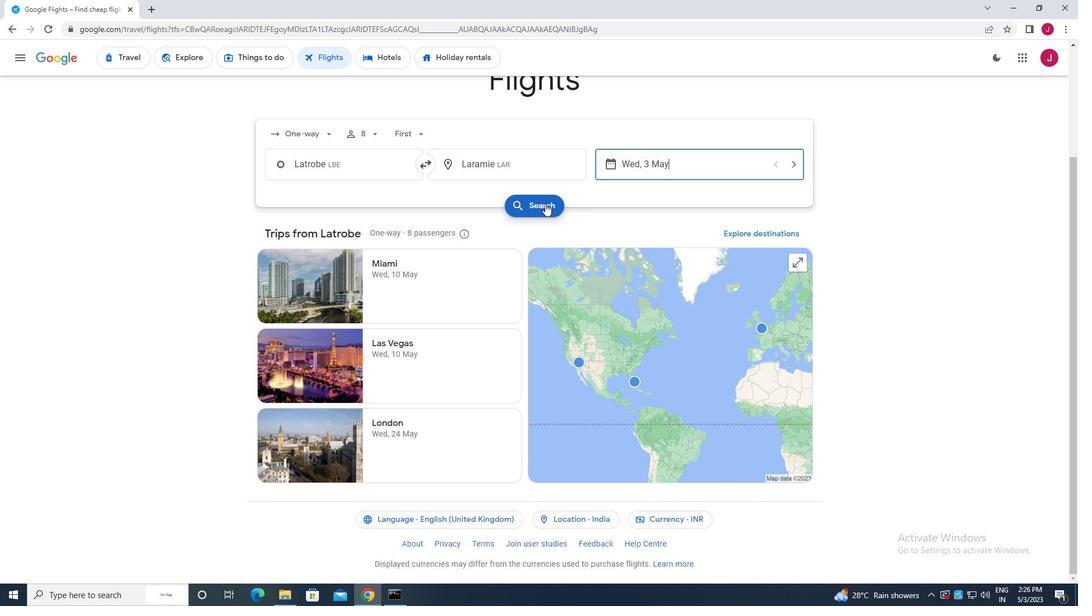 
Action: Mouse pressed left at (545, 203)
Screenshot: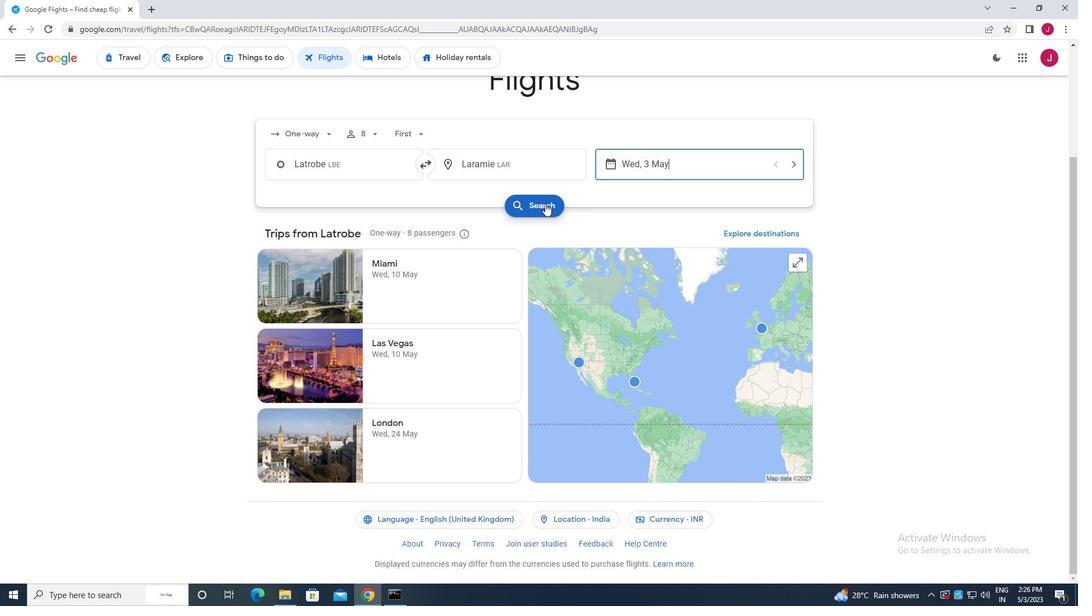 
Action: Mouse moved to (282, 158)
Screenshot: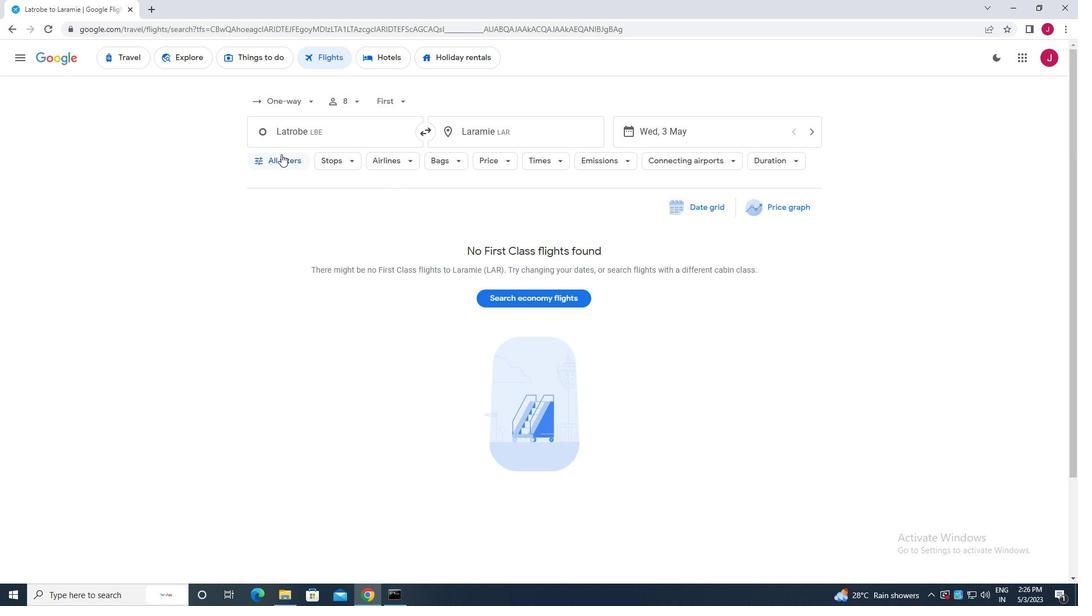 
Action: Mouse pressed left at (282, 158)
Screenshot: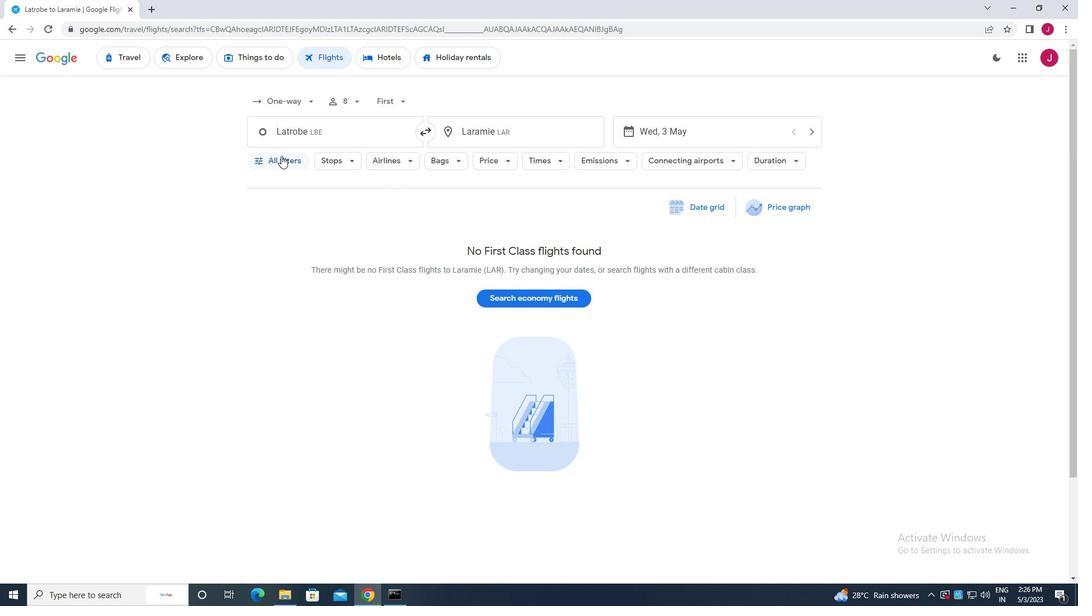 
Action: Mouse moved to (335, 236)
Screenshot: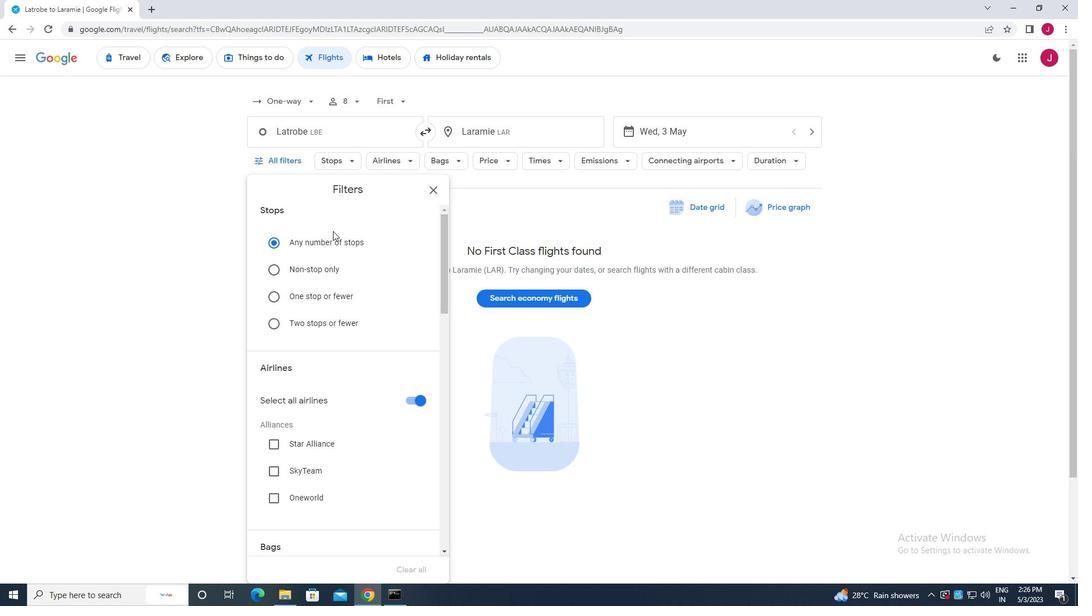 
Action: Mouse scrolled (335, 235) with delta (0, 0)
Screenshot: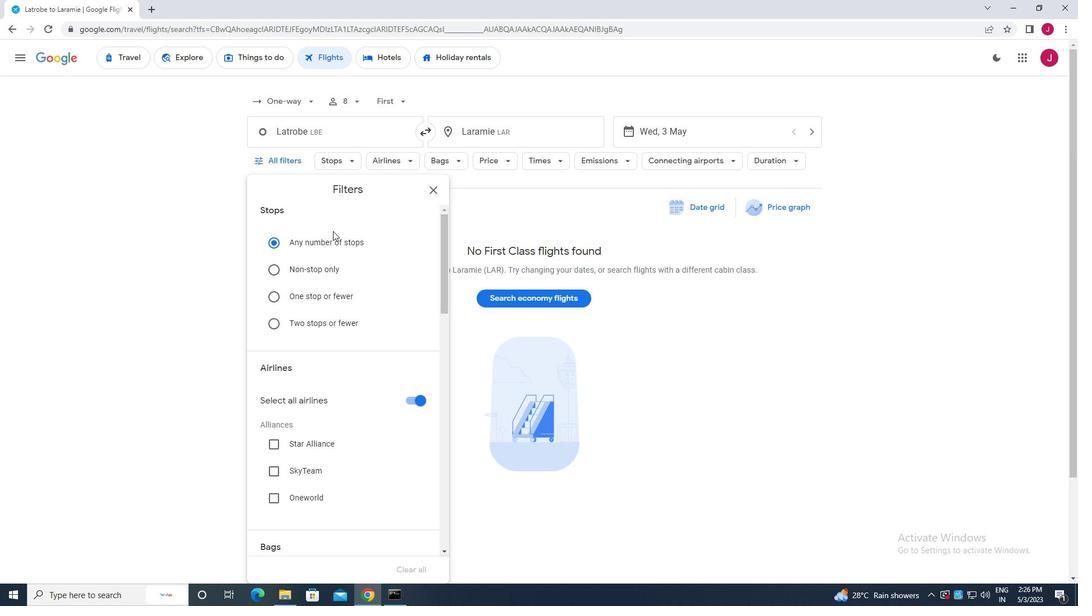 
Action: Mouse moved to (335, 236)
Screenshot: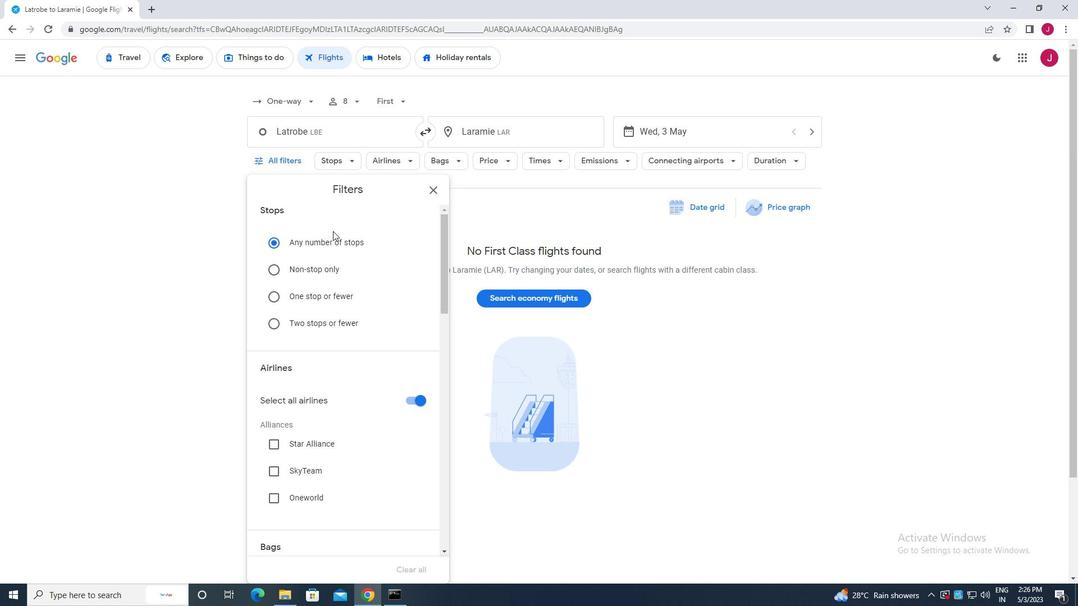 
Action: Mouse scrolled (335, 235) with delta (0, 0)
Screenshot: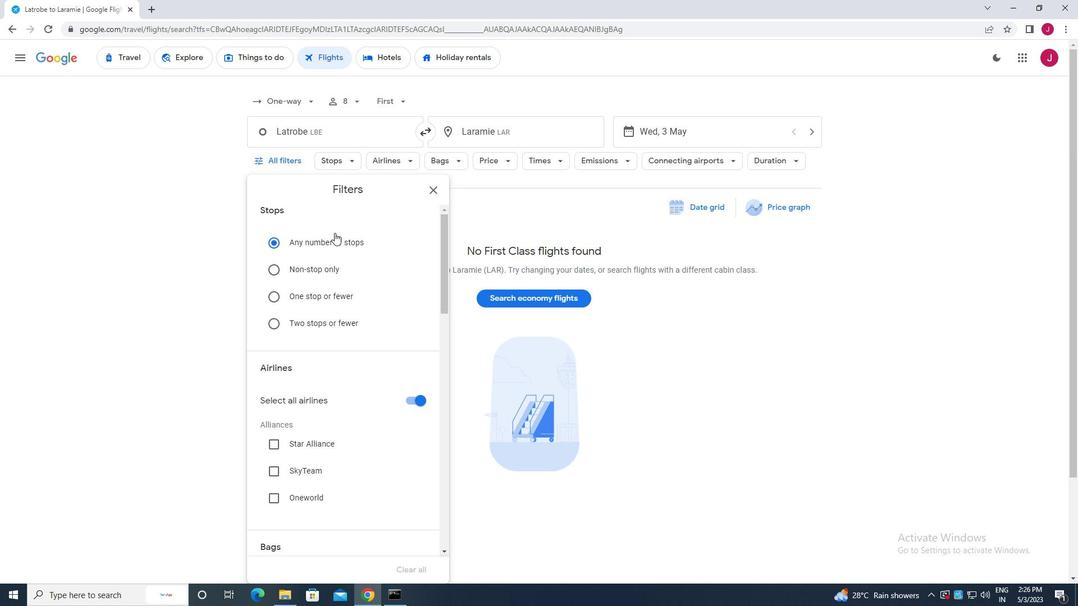 
Action: Mouse moved to (408, 288)
Screenshot: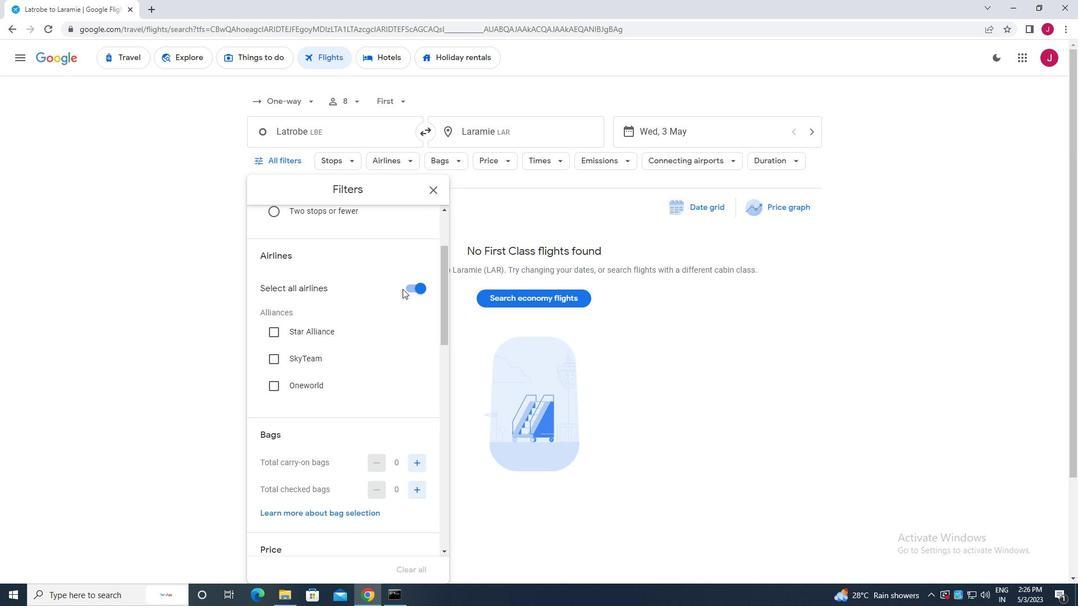 
Action: Mouse pressed left at (408, 288)
Screenshot: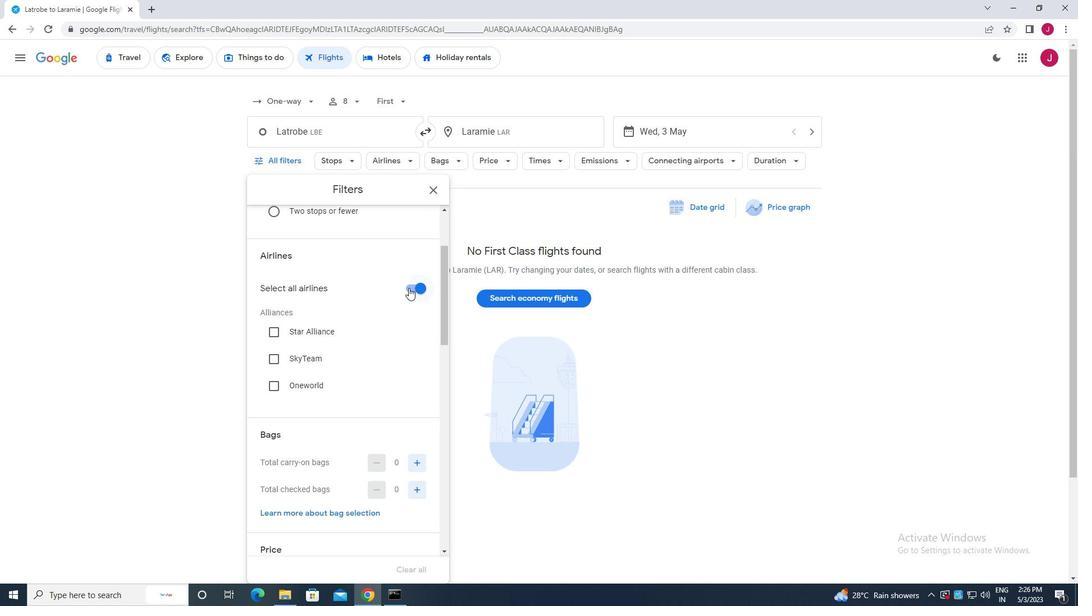
Action: Mouse moved to (343, 264)
Screenshot: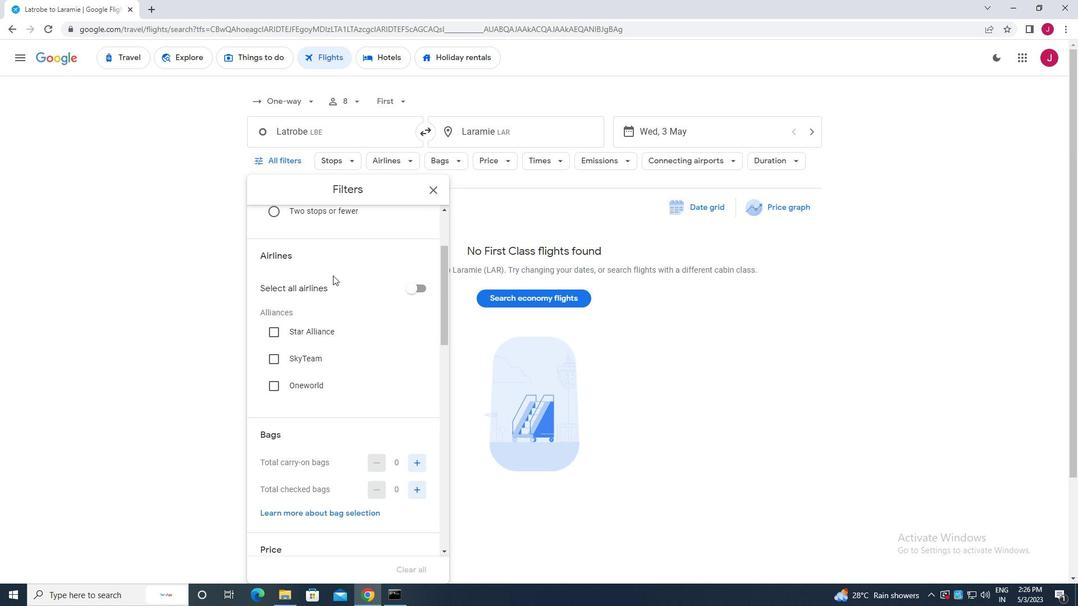 
Action: Mouse scrolled (343, 263) with delta (0, 0)
Screenshot: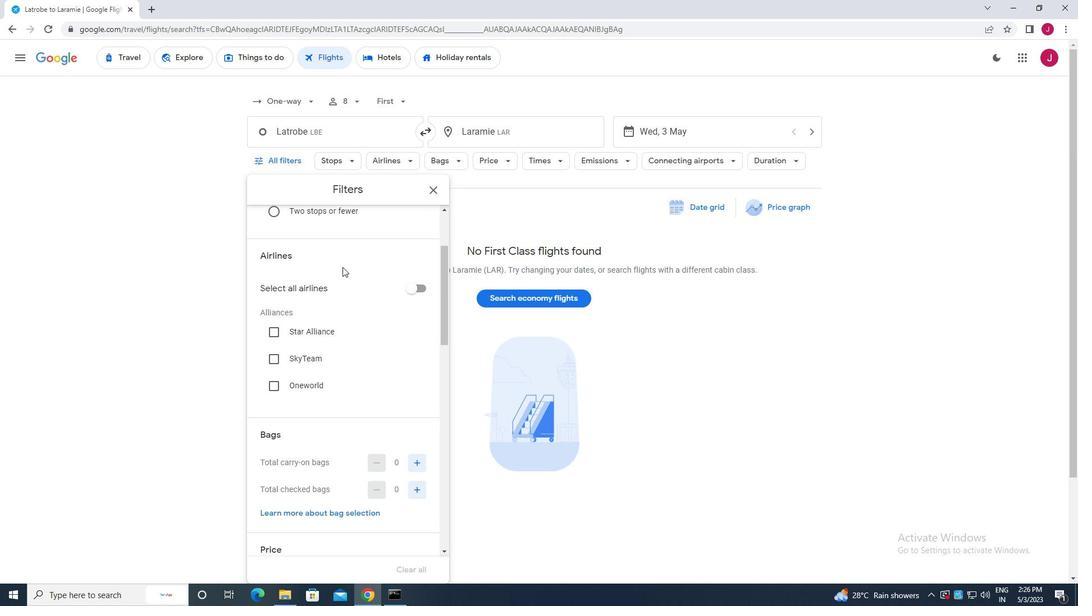 
Action: Mouse scrolled (343, 263) with delta (0, 0)
Screenshot: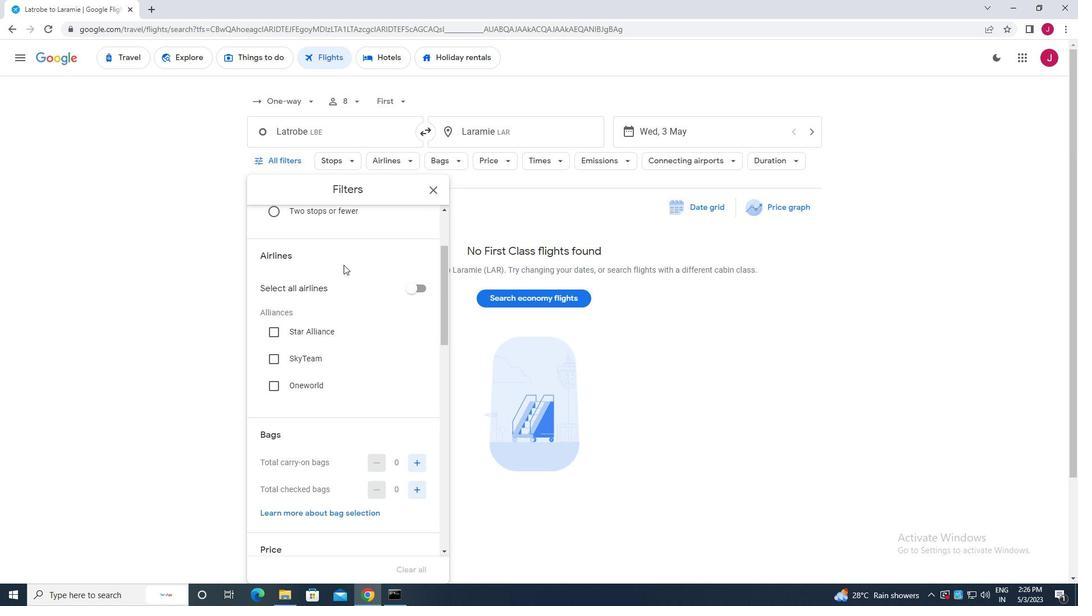 
Action: Mouse scrolled (343, 263) with delta (0, 0)
Screenshot: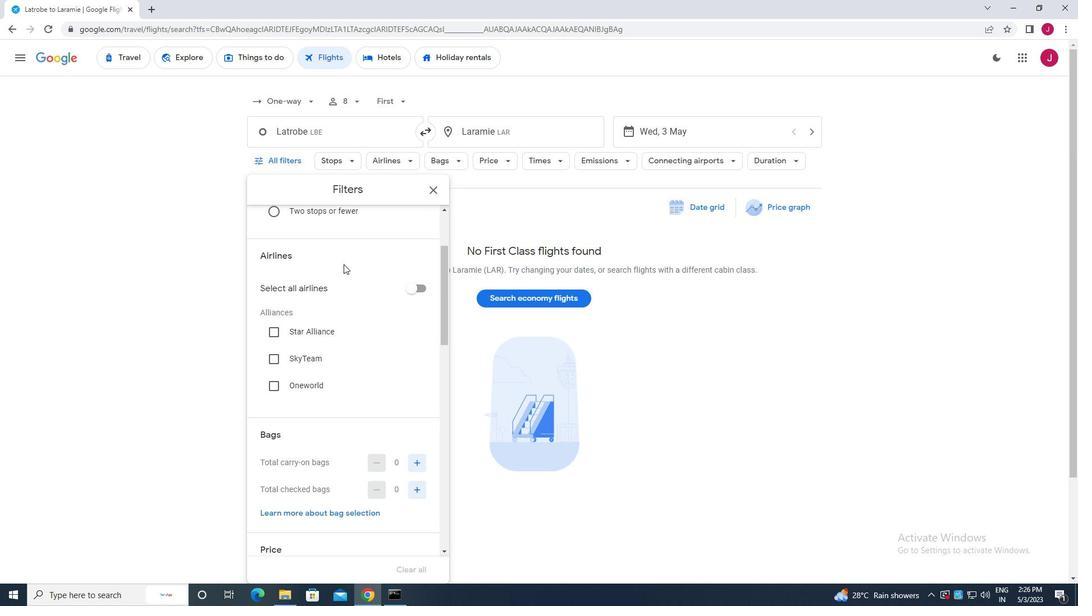 
Action: Mouse scrolled (343, 263) with delta (0, 0)
Screenshot: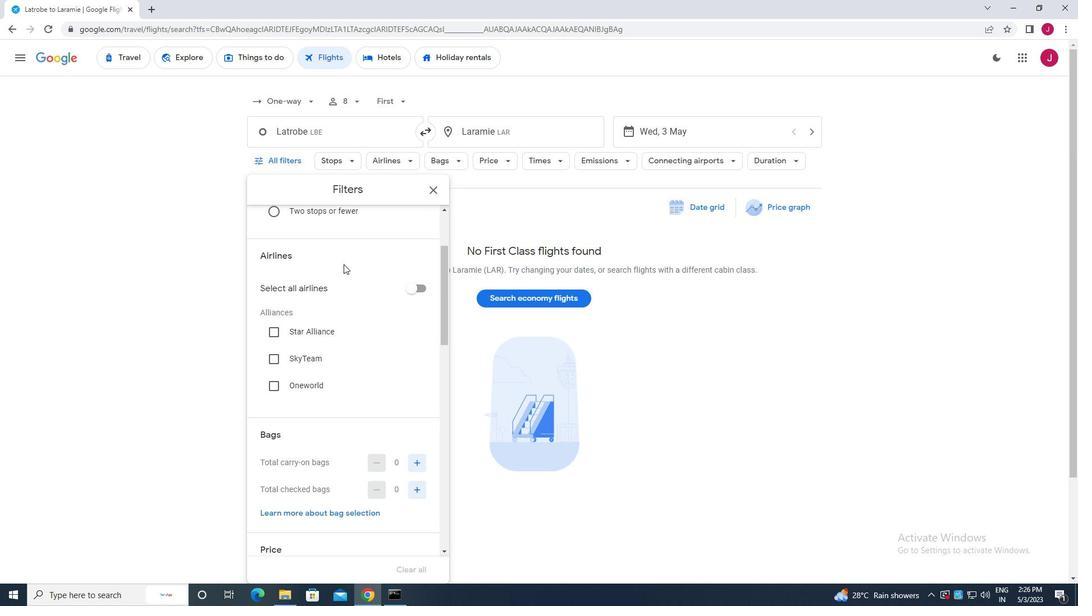 
Action: Mouse moved to (416, 262)
Screenshot: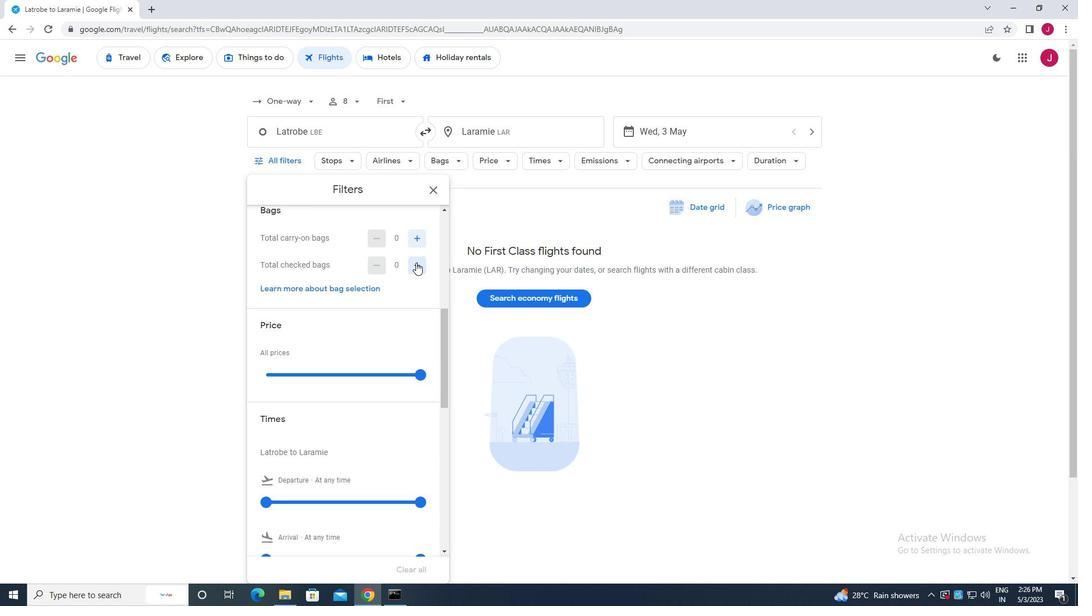 
Action: Mouse pressed left at (416, 262)
Screenshot: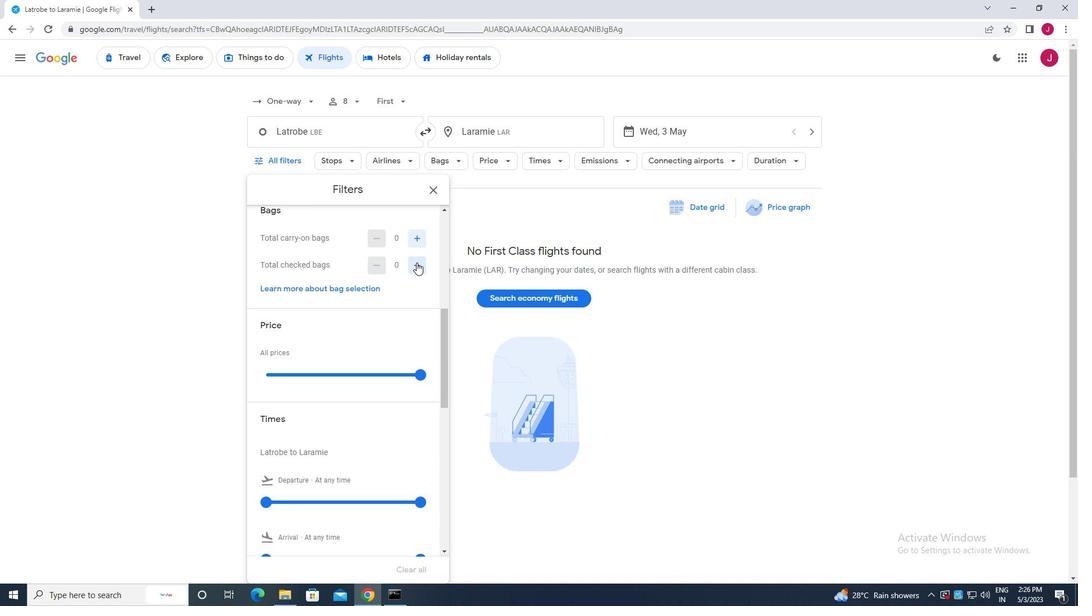 
Action: Mouse moved to (372, 273)
Screenshot: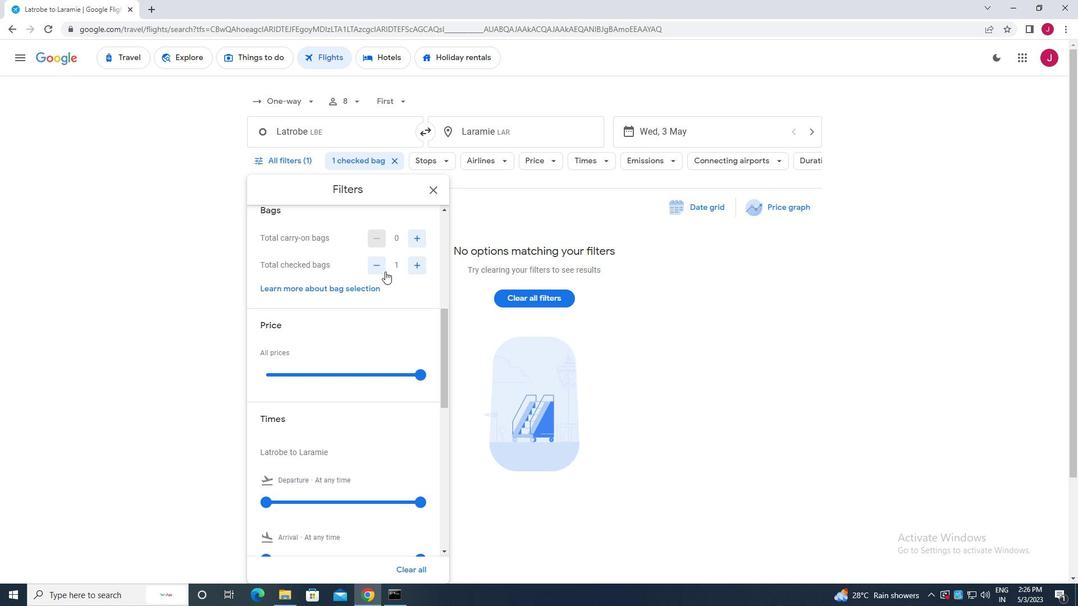 
Action: Mouse scrolled (372, 272) with delta (0, 0)
Screenshot: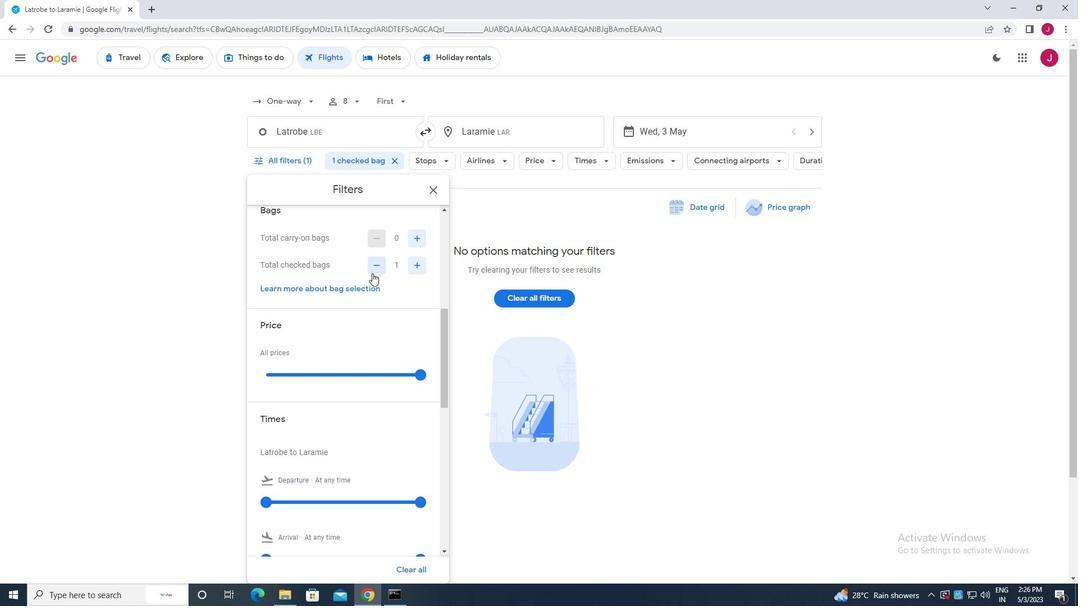 
Action: Mouse scrolled (372, 272) with delta (0, 0)
Screenshot: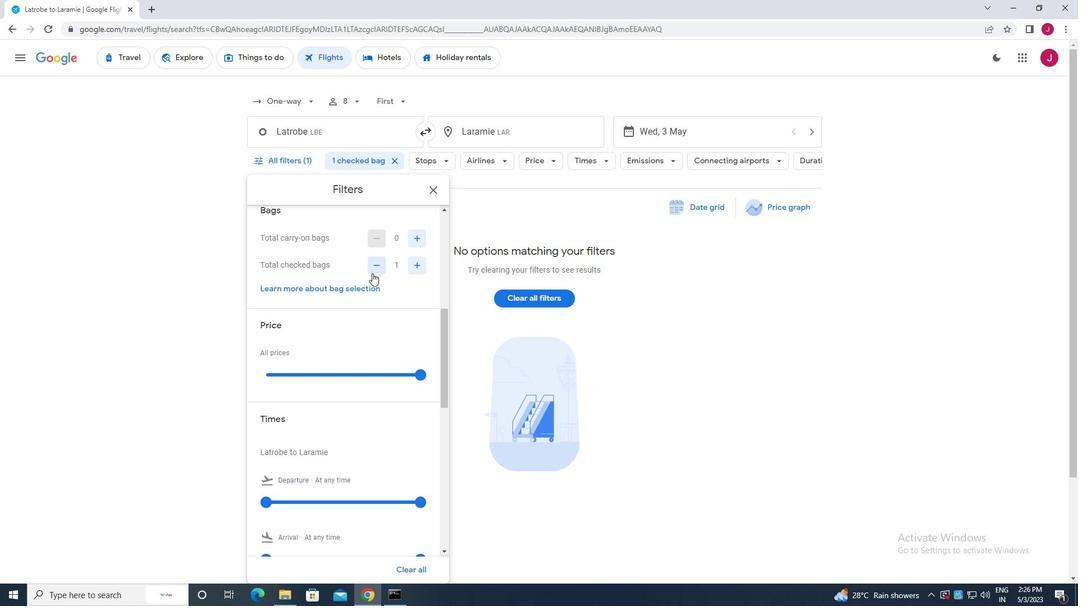 
Action: Mouse moved to (416, 262)
Screenshot: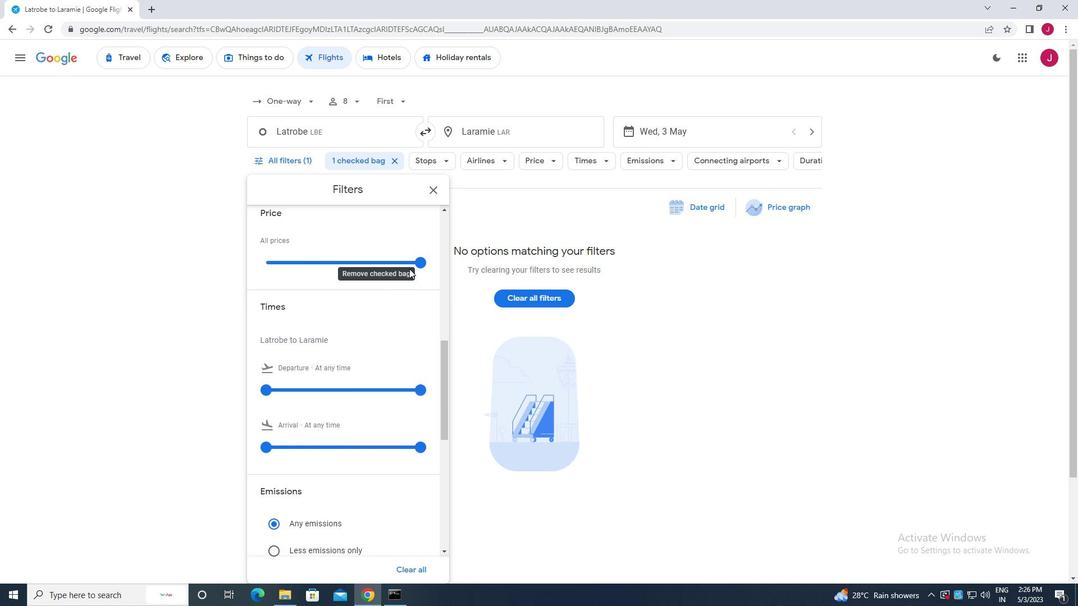 
Action: Mouse pressed left at (416, 262)
Screenshot: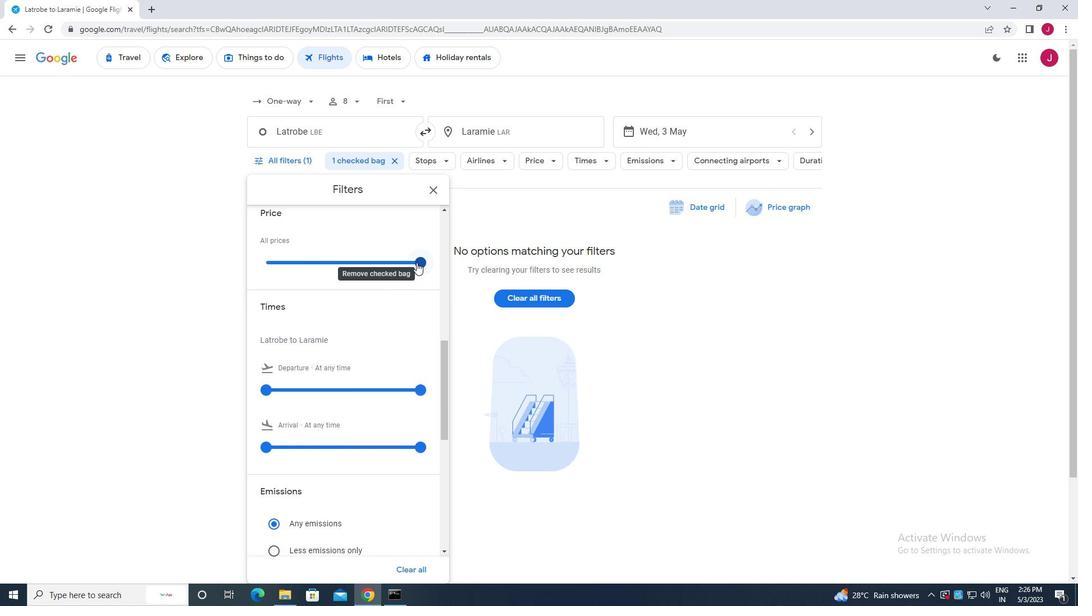 
Action: Mouse moved to (268, 387)
Screenshot: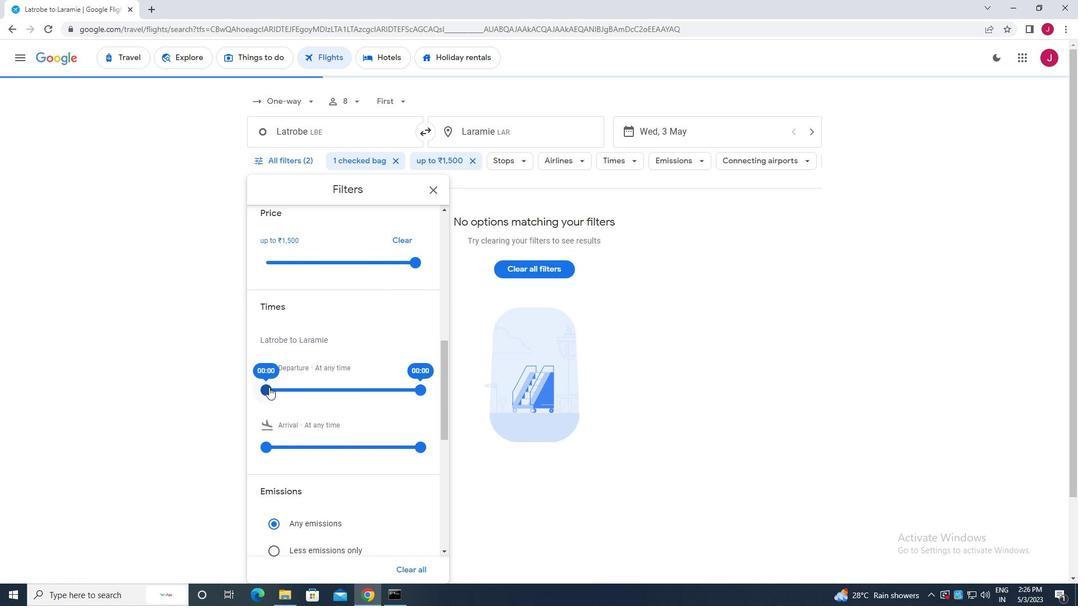 
Action: Mouse pressed left at (268, 387)
Screenshot: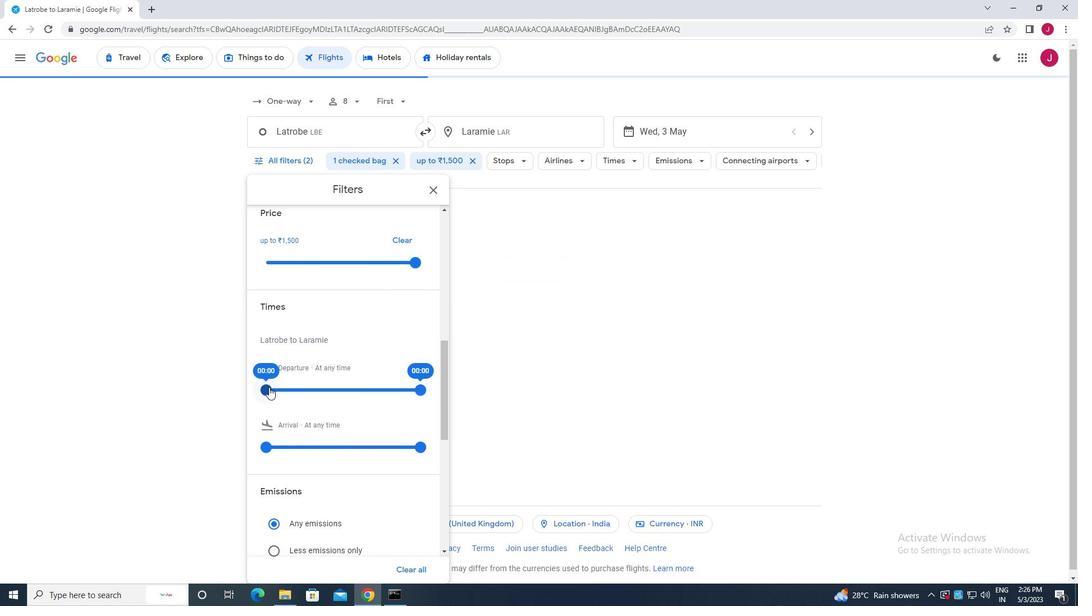 
Action: Mouse moved to (421, 389)
Screenshot: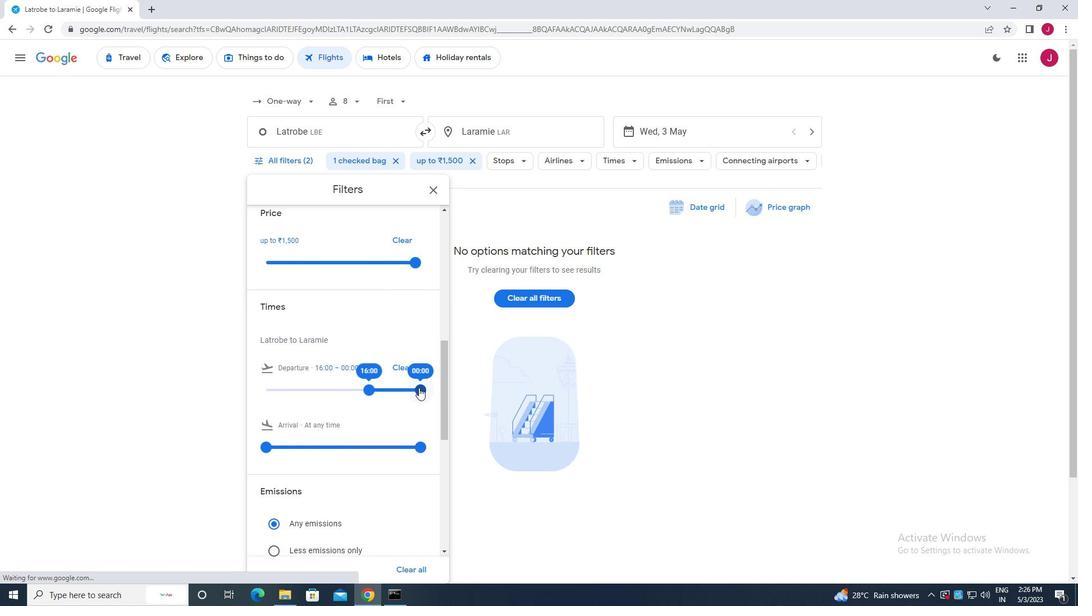 
Action: Mouse pressed left at (421, 389)
Screenshot: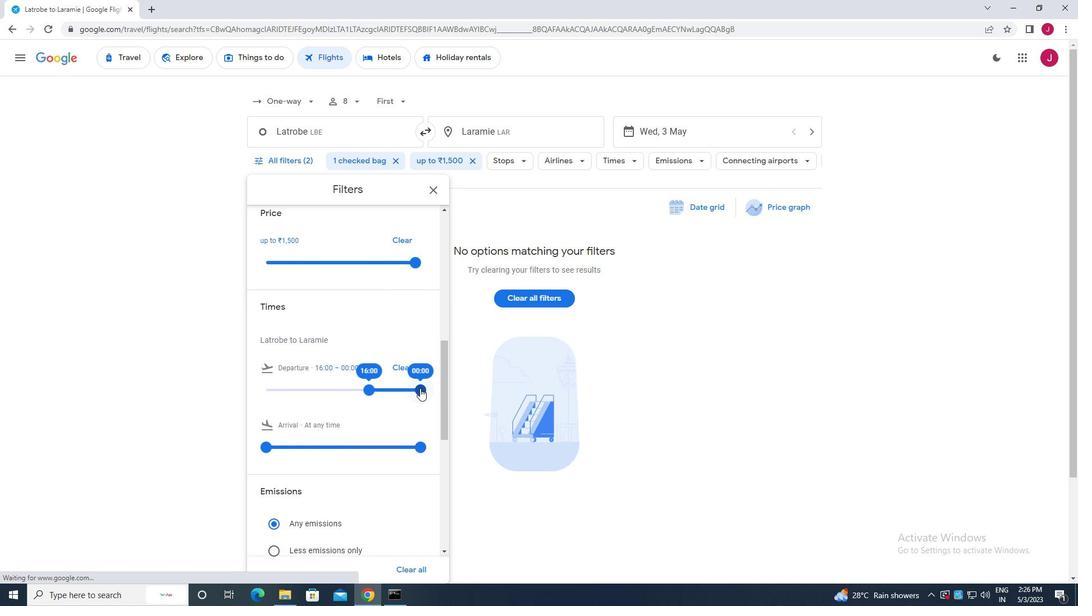 
Action: Mouse moved to (434, 188)
Screenshot: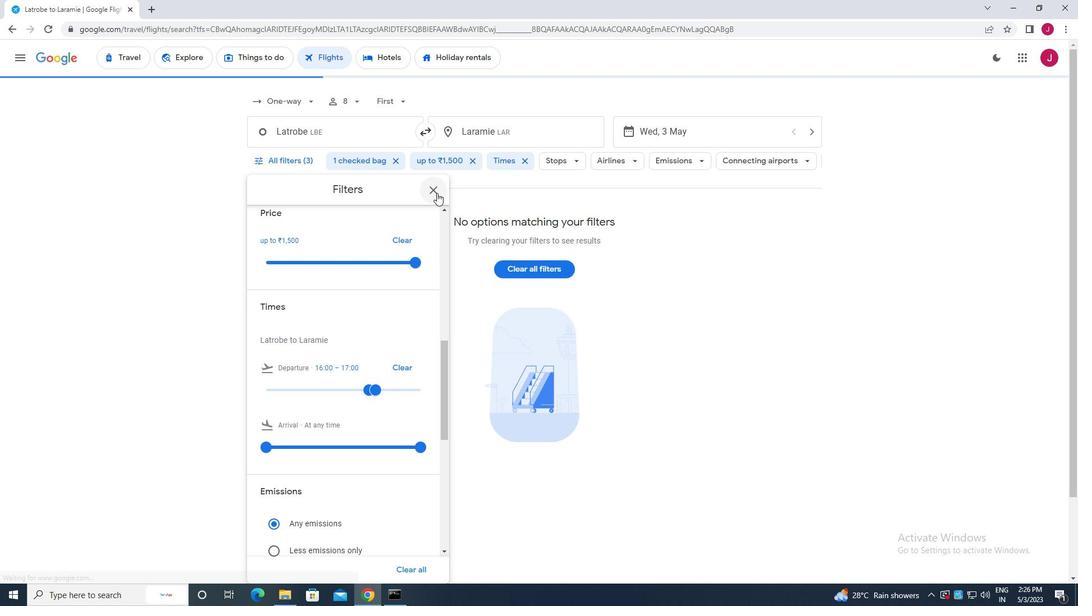 
Action: Mouse pressed left at (434, 188)
Screenshot: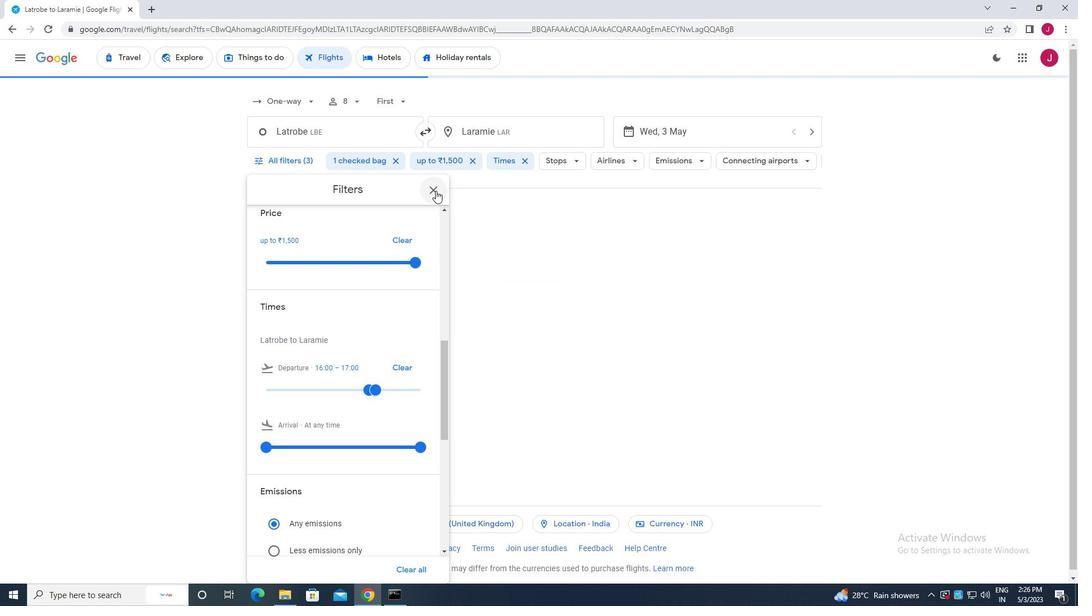
Action: Mouse moved to (432, 192)
Screenshot: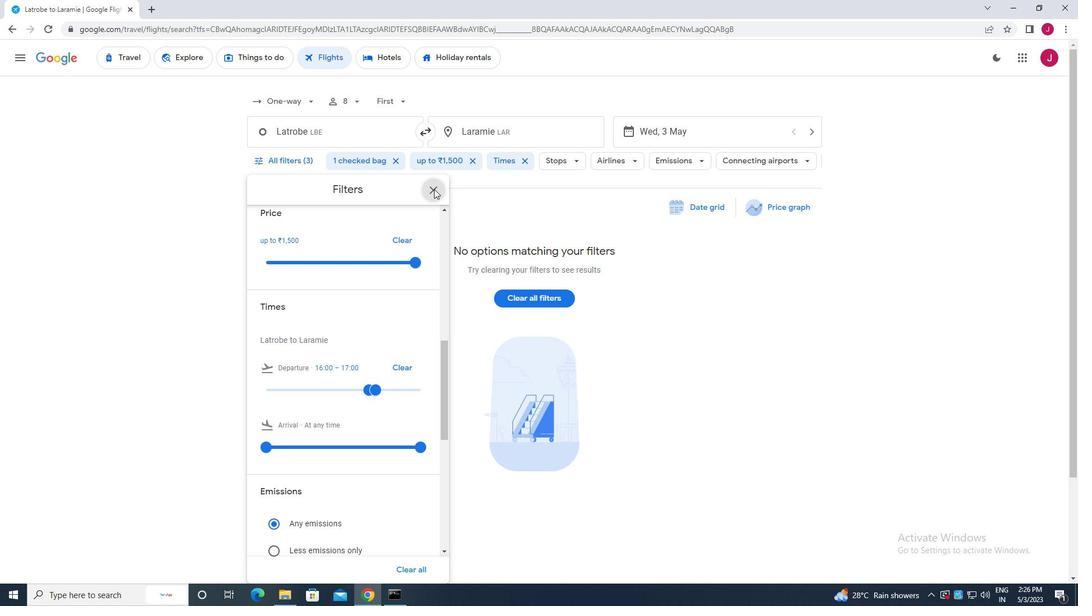 
